 Task: Find connections with filter location Eusébio with filter topic #Industrieswith filter profile language Potuguese with filter current company Scopely with filter school Veer Bahadur Singh Purvanchal University, Jaunpur with filter industry Wholesale Raw Farm Products with filter service category Program Management with filter keywords title Veterinary Assistant
Action: Mouse moved to (541, 103)
Screenshot: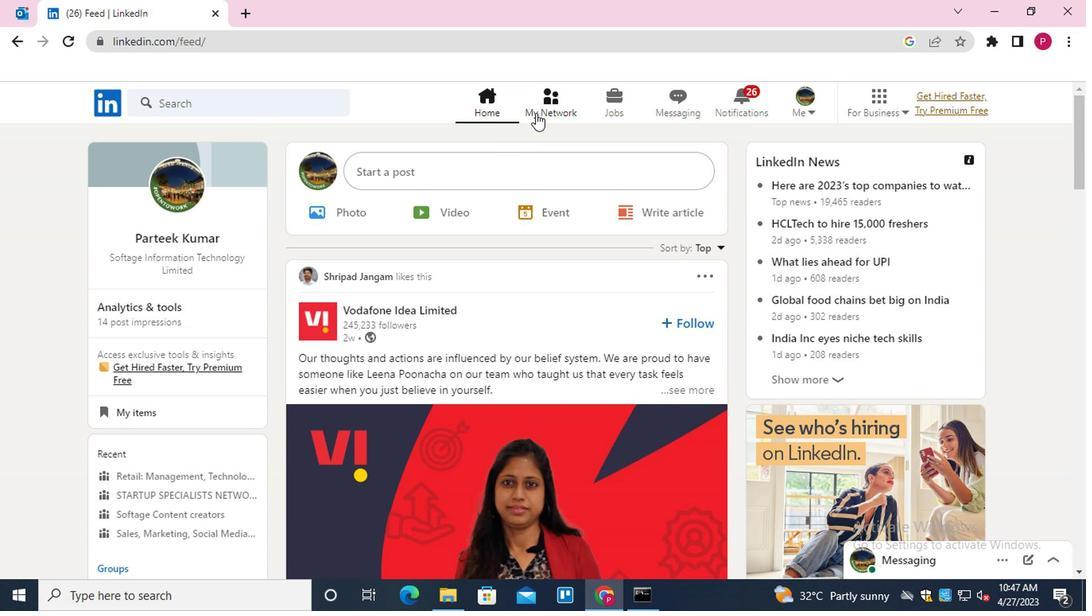 
Action: Mouse pressed left at (541, 103)
Screenshot: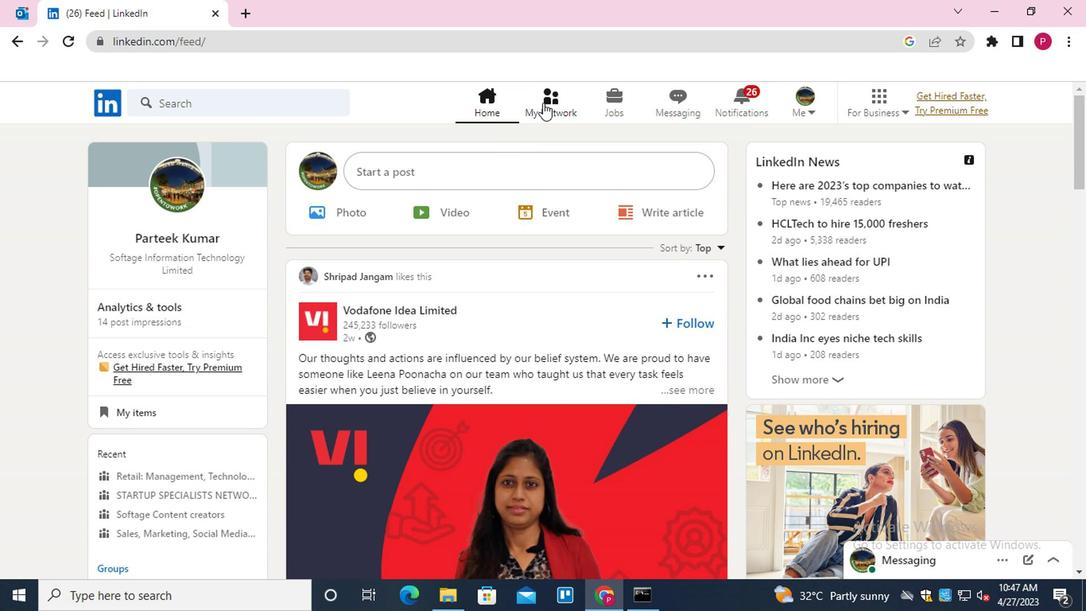 
Action: Mouse moved to (200, 196)
Screenshot: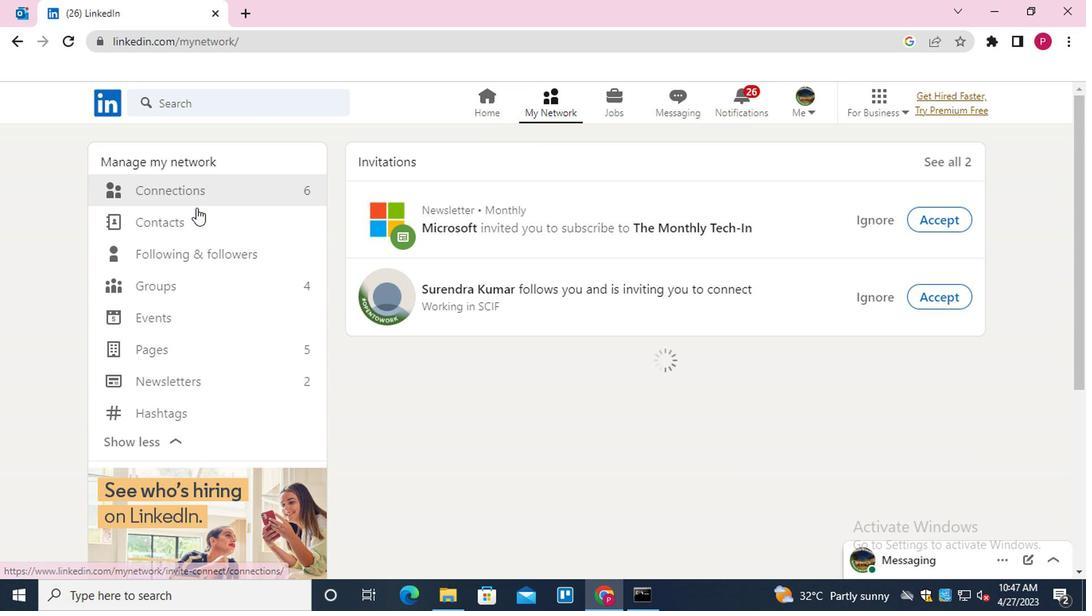 
Action: Mouse pressed left at (200, 196)
Screenshot: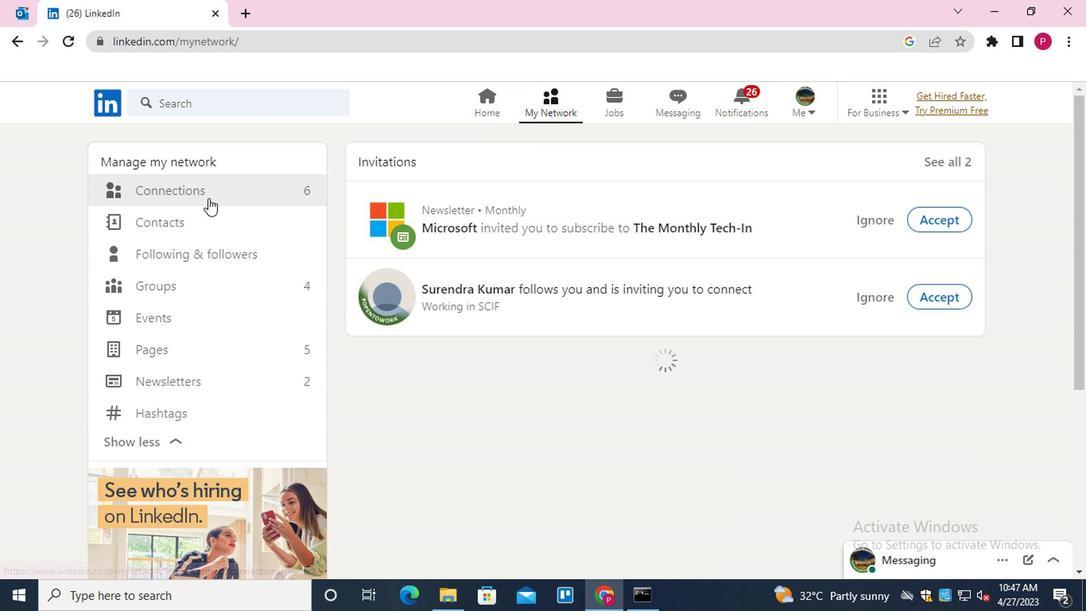 
Action: Mouse moved to (686, 194)
Screenshot: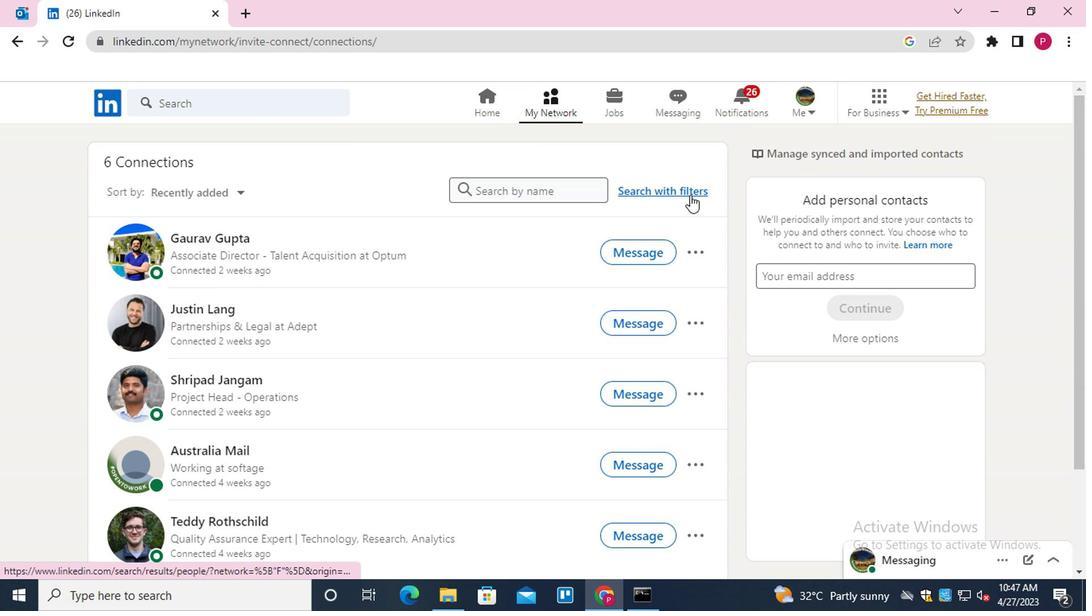 
Action: Mouse pressed left at (686, 194)
Screenshot: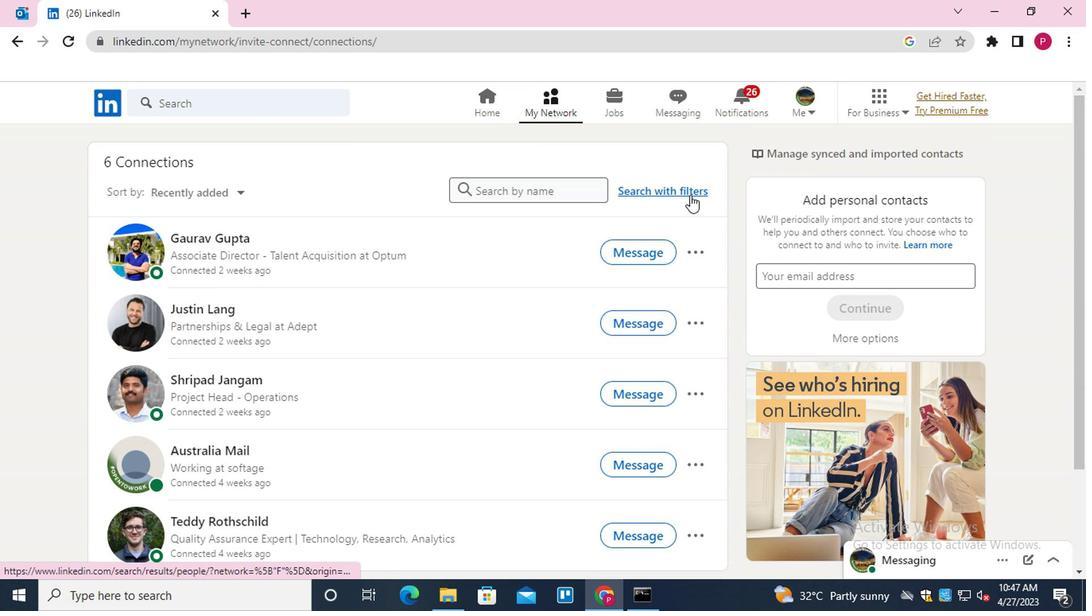 
Action: Mouse moved to (539, 151)
Screenshot: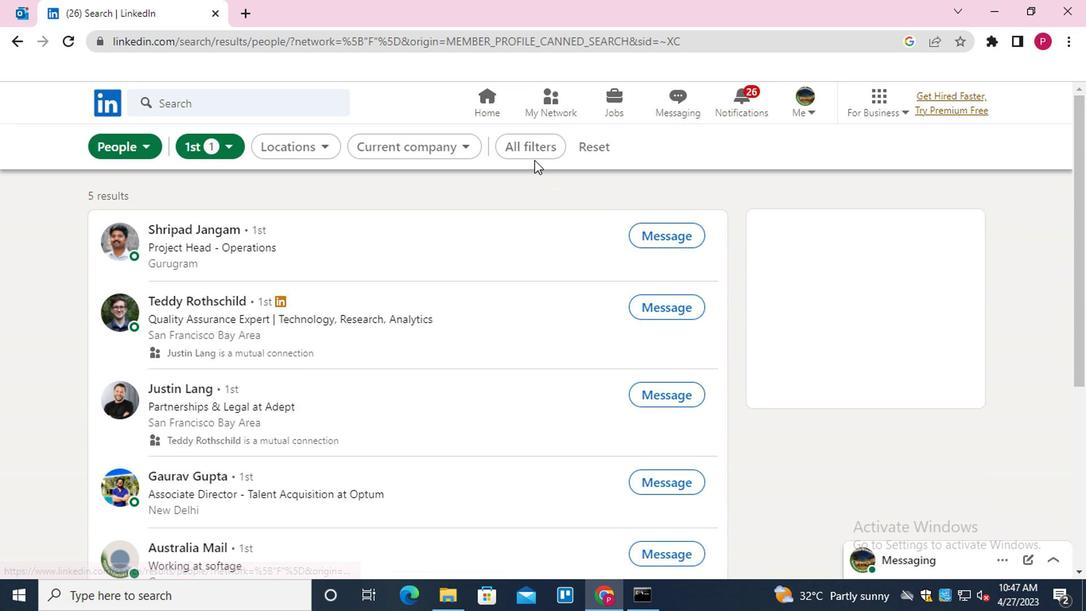 
Action: Mouse pressed left at (539, 151)
Screenshot: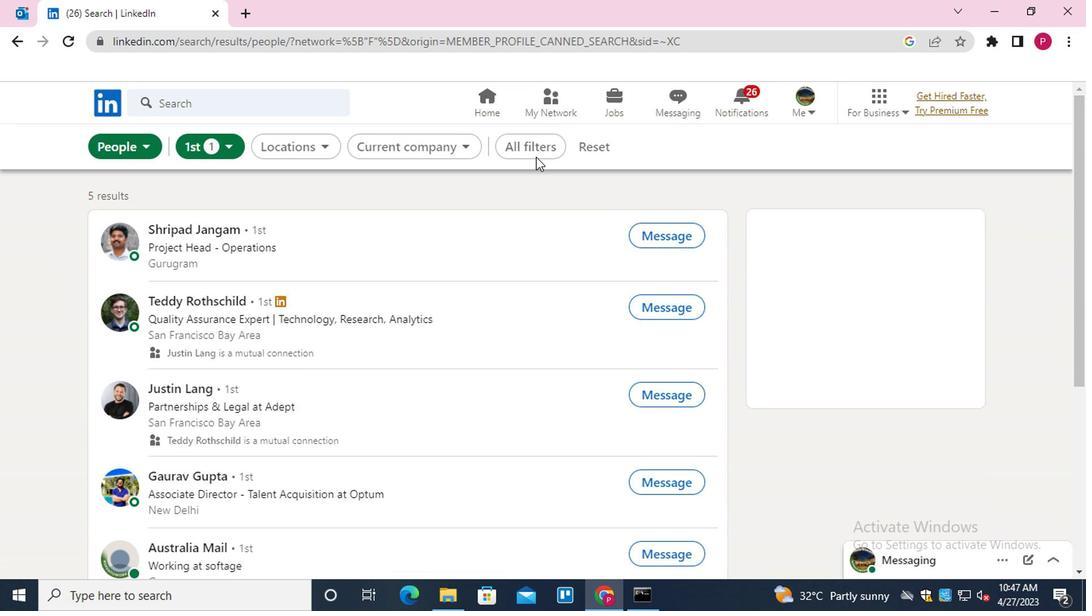 
Action: Mouse moved to (819, 296)
Screenshot: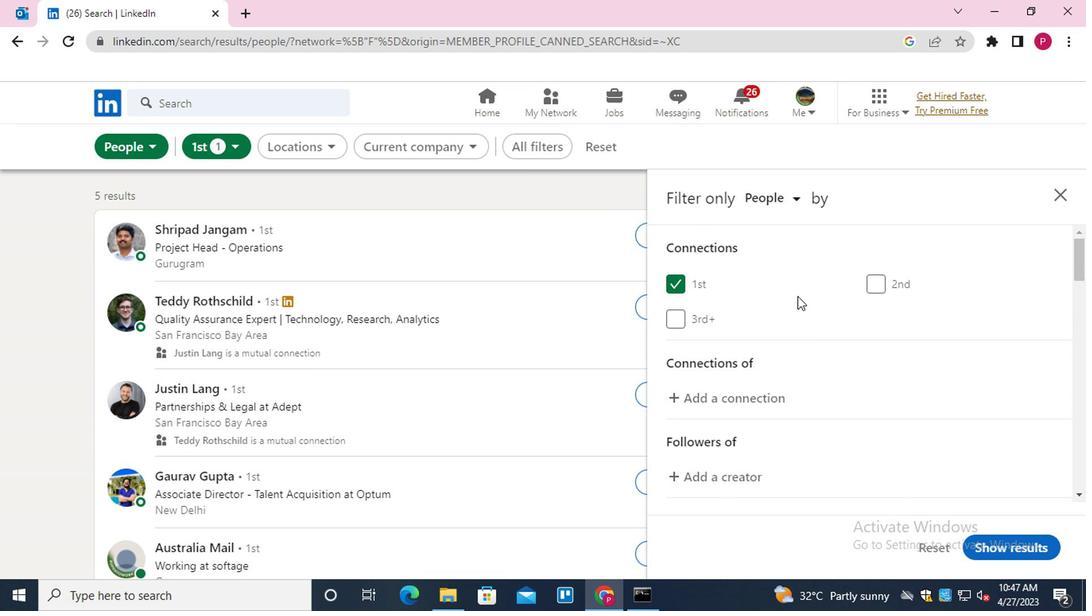 
Action: Mouse scrolled (819, 295) with delta (0, 0)
Screenshot: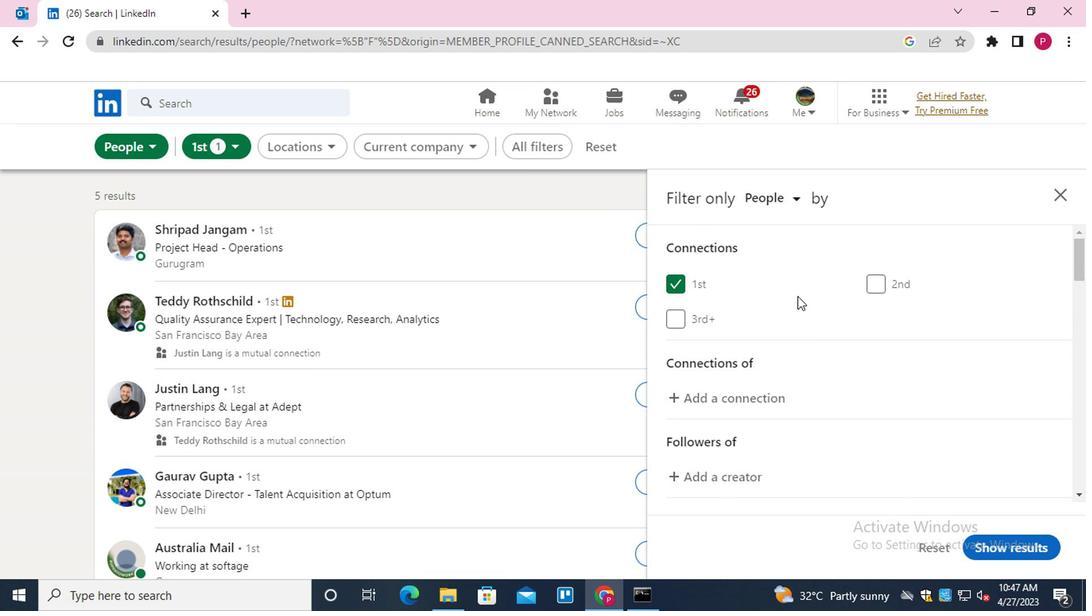 
Action: Mouse moved to (828, 306)
Screenshot: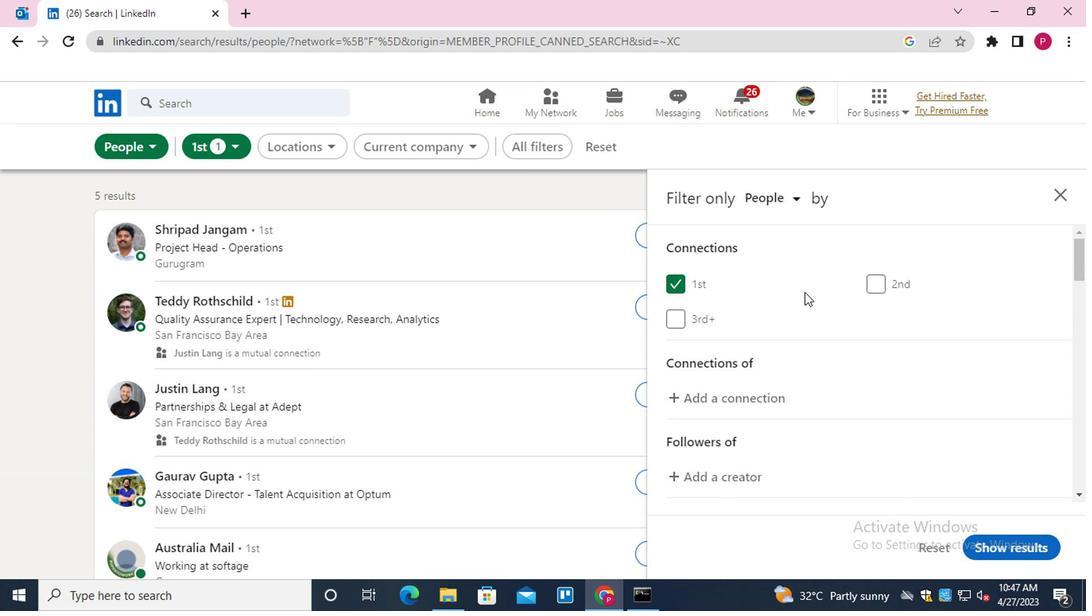 
Action: Mouse scrolled (828, 305) with delta (0, -1)
Screenshot: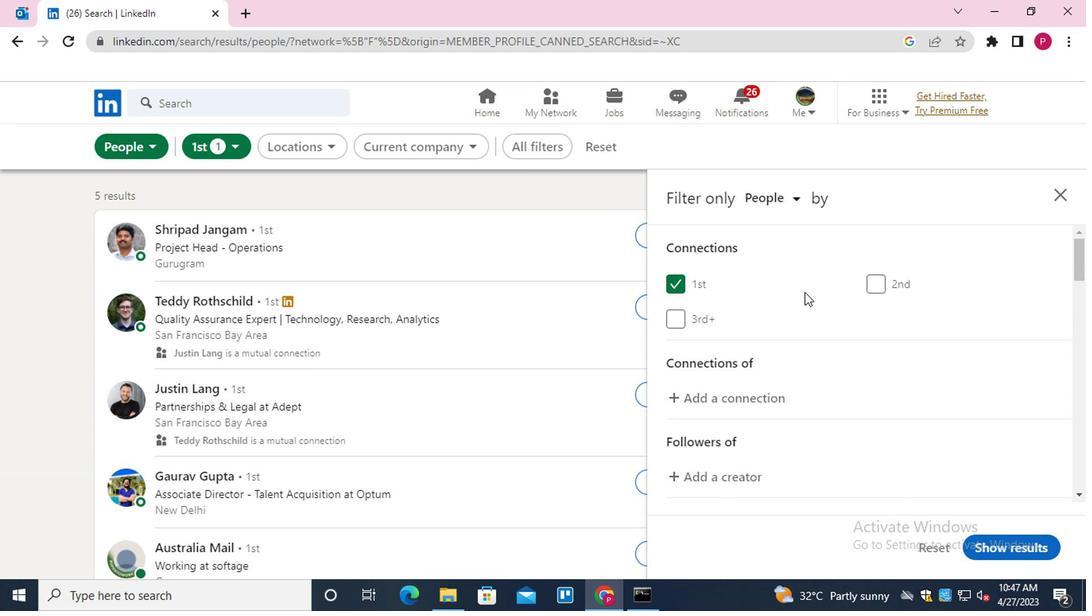 
Action: Mouse moved to (832, 309)
Screenshot: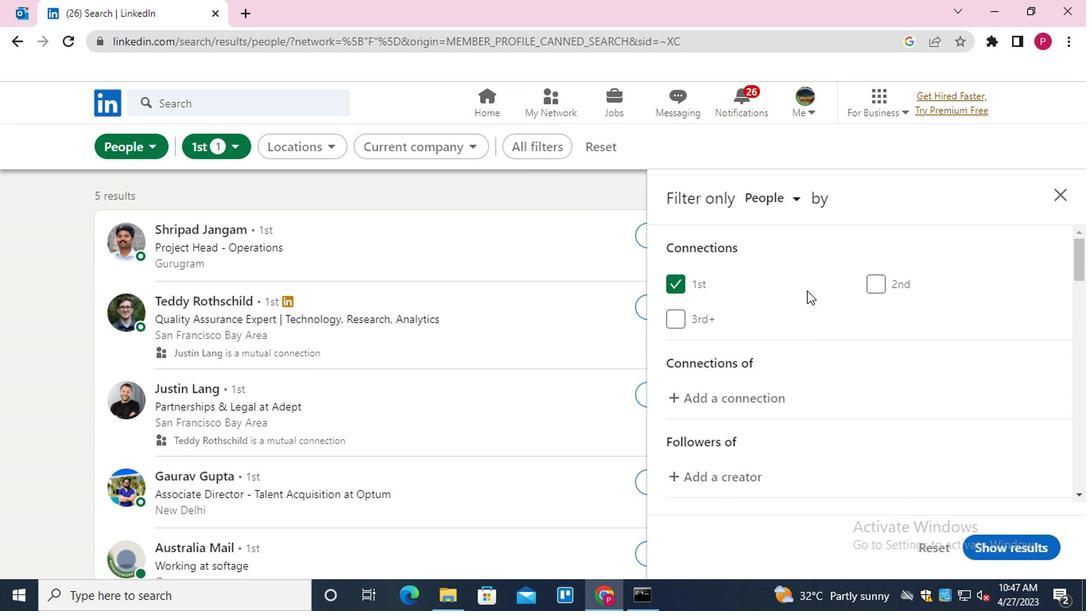 
Action: Mouse scrolled (832, 308) with delta (0, 0)
Screenshot: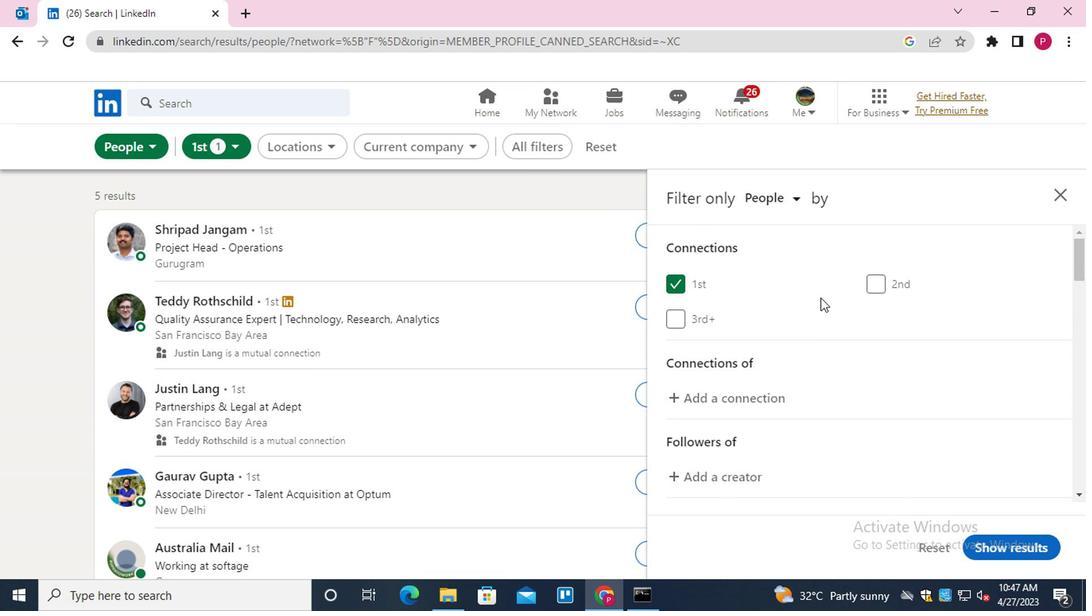 
Action: Mouse moved to (891, 370)
Screenshot: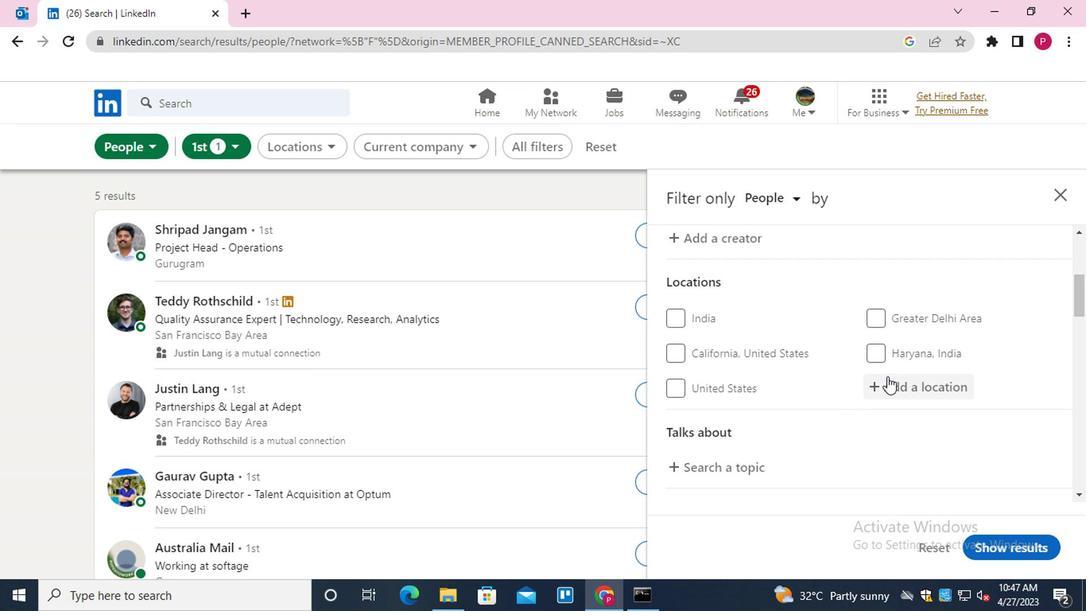 
Action: Mouse pressed left at (891, 370)
Screenshot: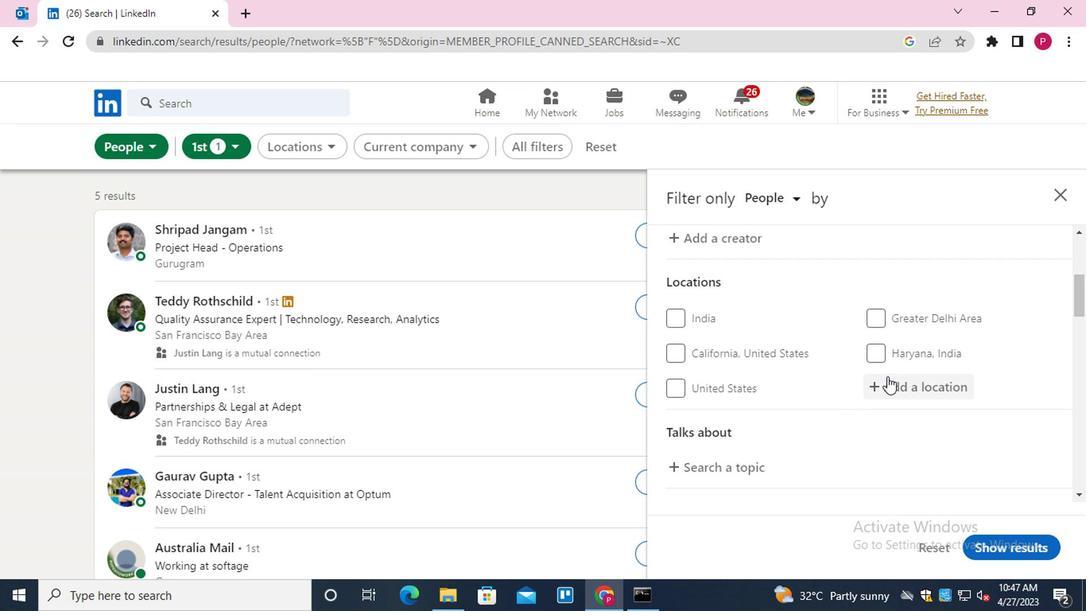 
Action: Mouse moved to (760, 251)
Screenshot: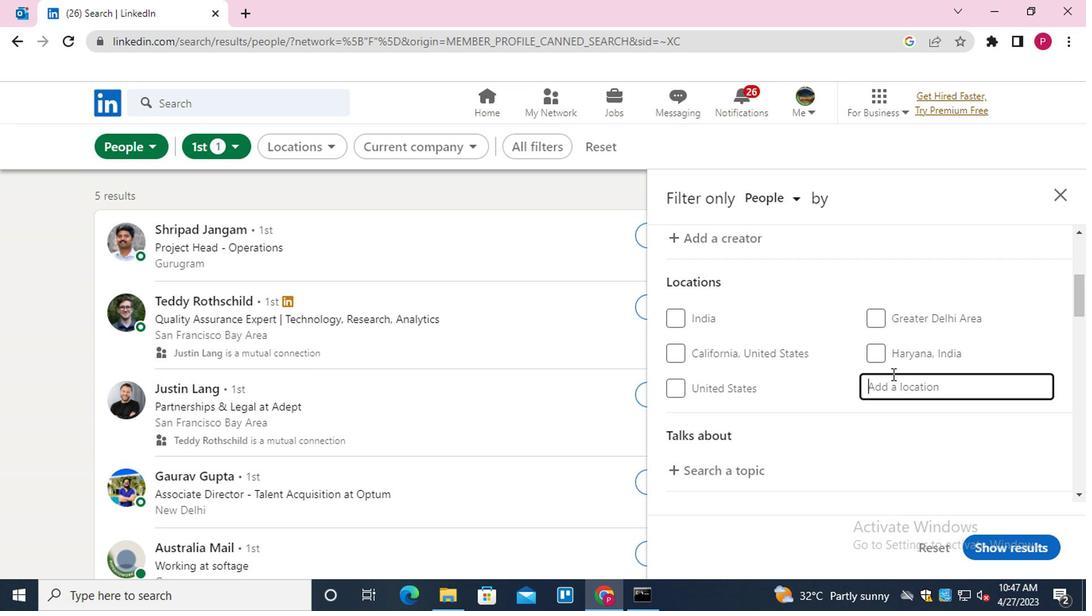 
Action: Key pressed <Key.shift><Key.shift><Key.shift><Key.shift><Key.shift><Key.shift><Key.shift><Key.shift><Key.shift><Key.shift><Key.shift><Key.shift>EUSEBIO<Key.down><Key.enter>
Screenshot: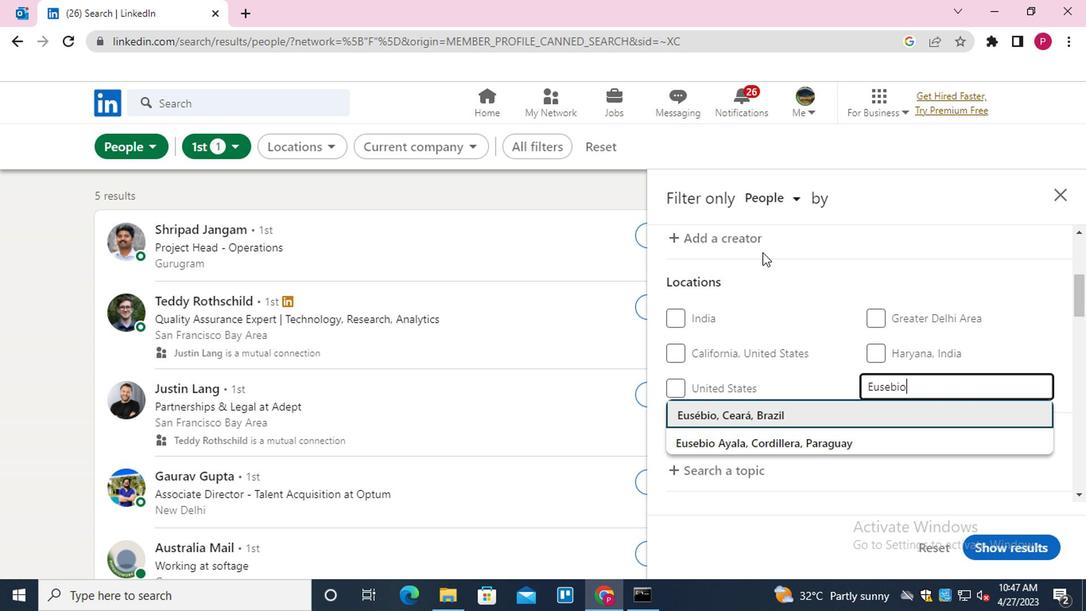 
Action: Mouse moved to (745, 321)
Screenshot: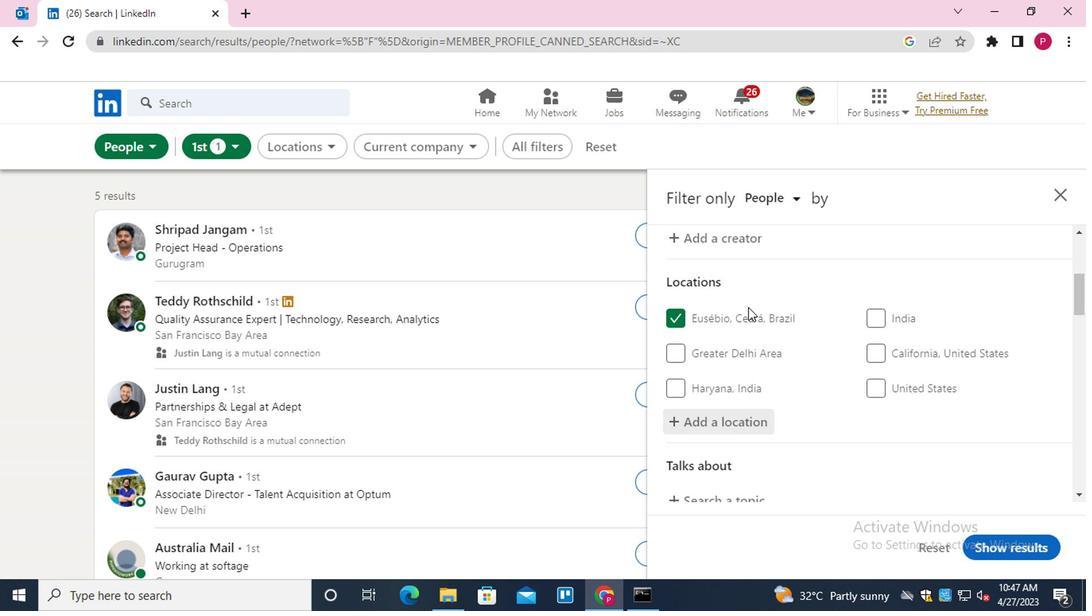
Action: Mouse scrolled (745, 320) with delta (0, 0)
Screenshot: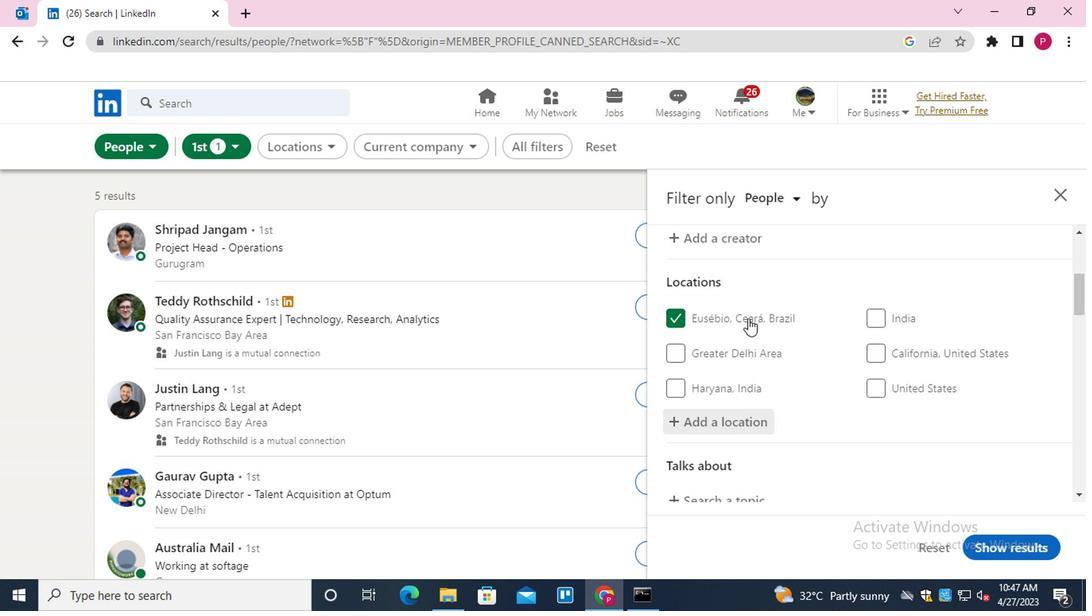 
Action: Mouse moved to (745, 325)
Screenshot: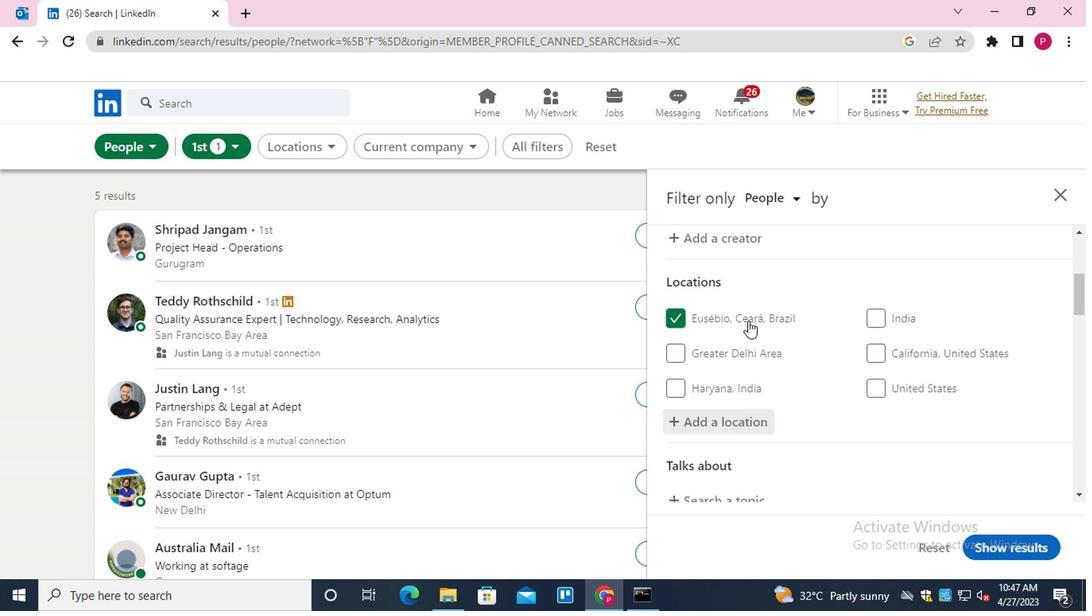
Action: Mouse scrolled (745, 324) with delta (0, 0)
Screenshot: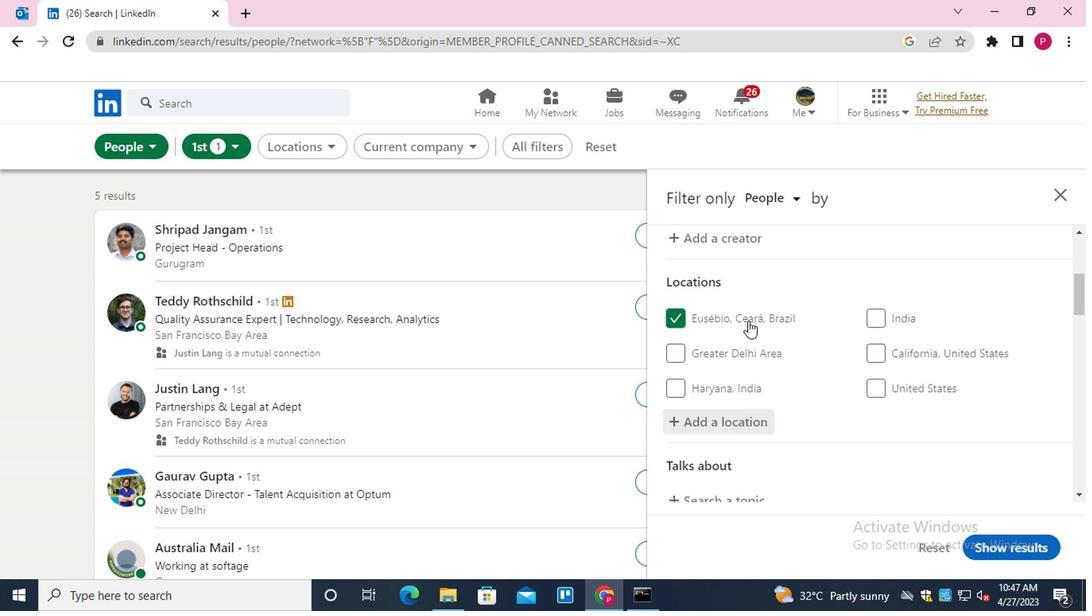 
Action: Mouse moved to (729, 343)
Screenshot: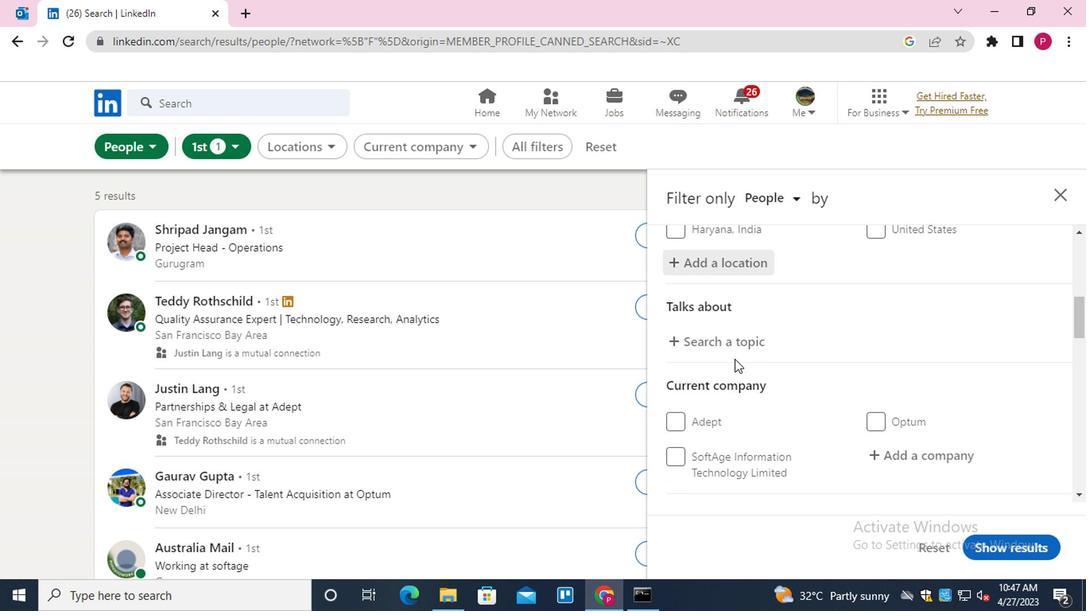 
Action: Mouse pressed left at (729, 343)
Screenshot: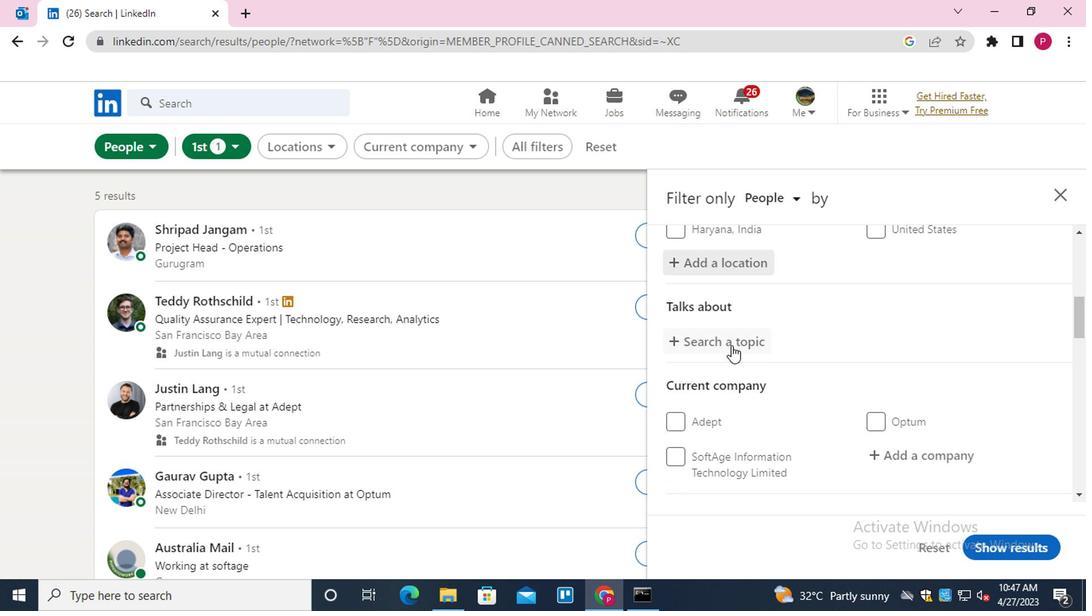 
Action: Key pressed INDUSR<Key.backspace>TRIES<Key.down><Key.enter>
Screenshot: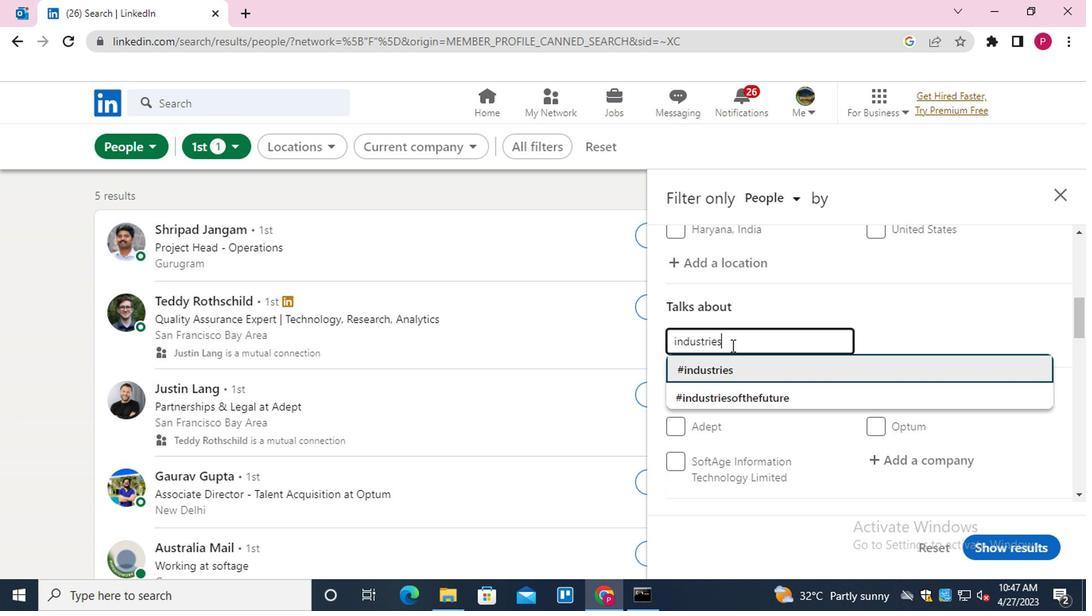 
Action: Mouse moved to (752, 347)
Screenshot: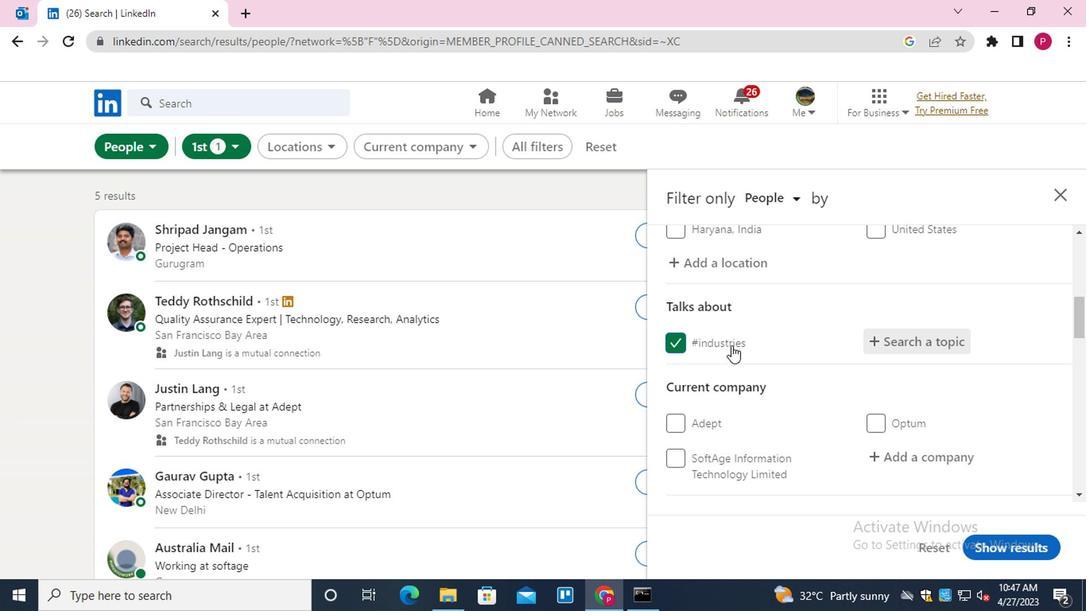 
Action: Mouse scrolled (752, 346) with delta (0, -1)
Screenshot: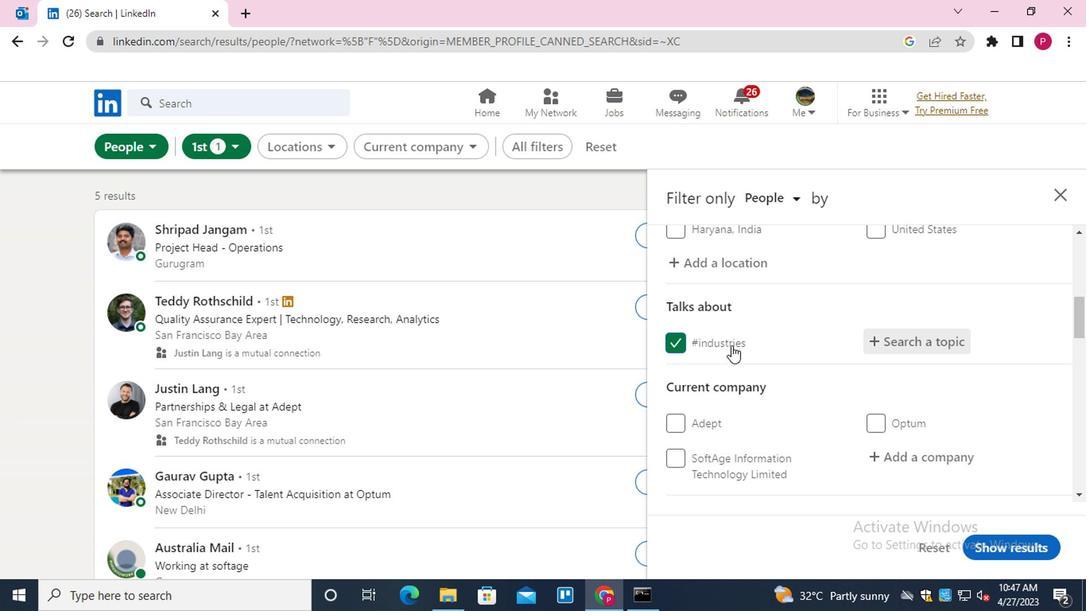 
Action: Mouse moved to (903, 370)
Screenshot: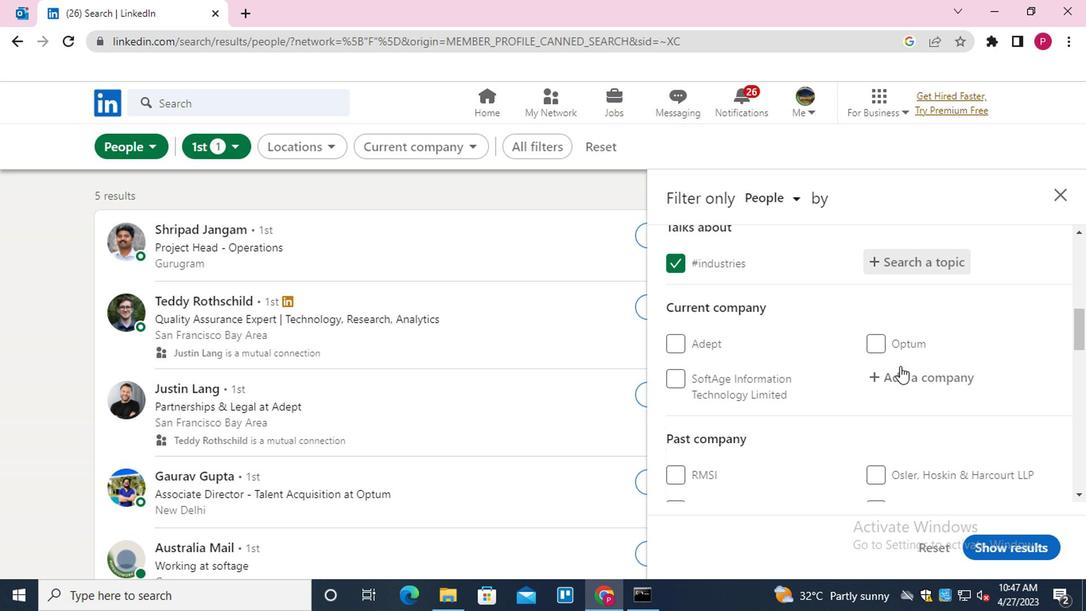 
Action: Mouse pressed left at (903, 370)
Screenshot: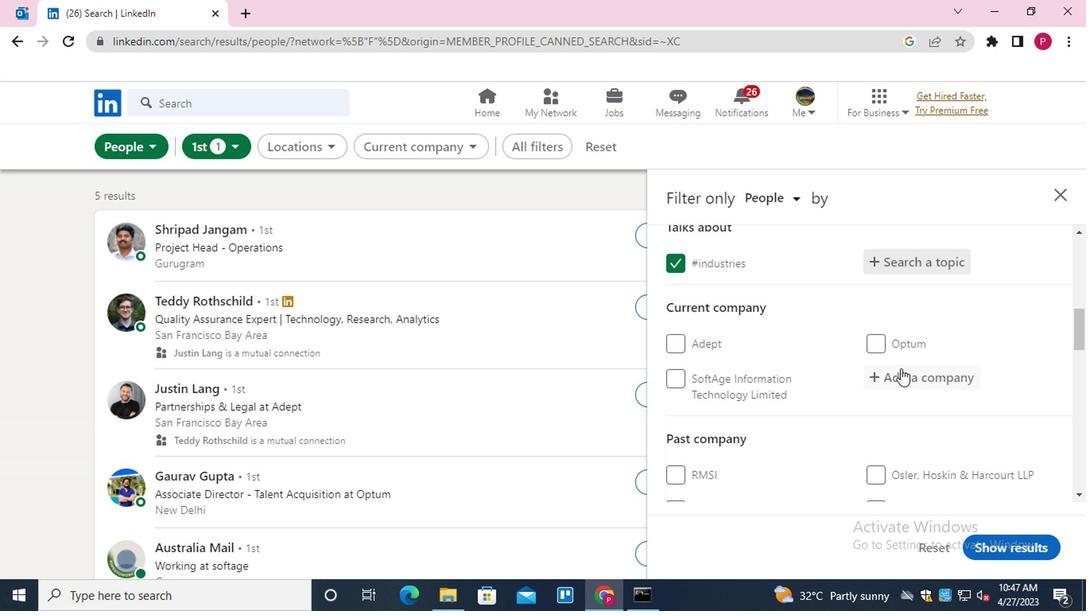 
Action: Mouse moved to (851, 308)
Screenshot: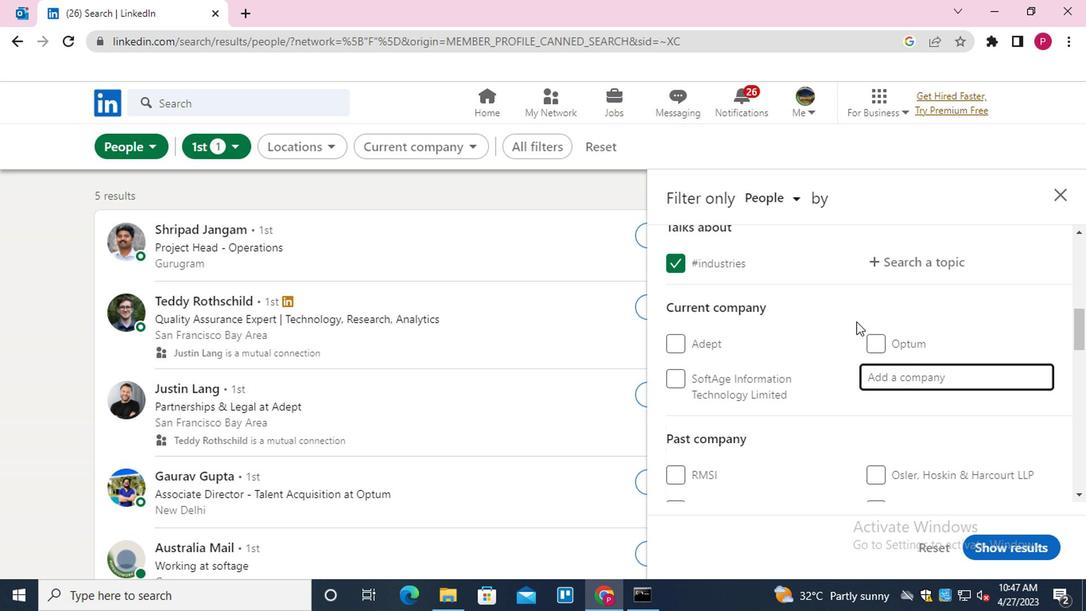 
Action: Key pressed <Key.shift>SCOPELY<Key.down><Key.enter>
Screenshot: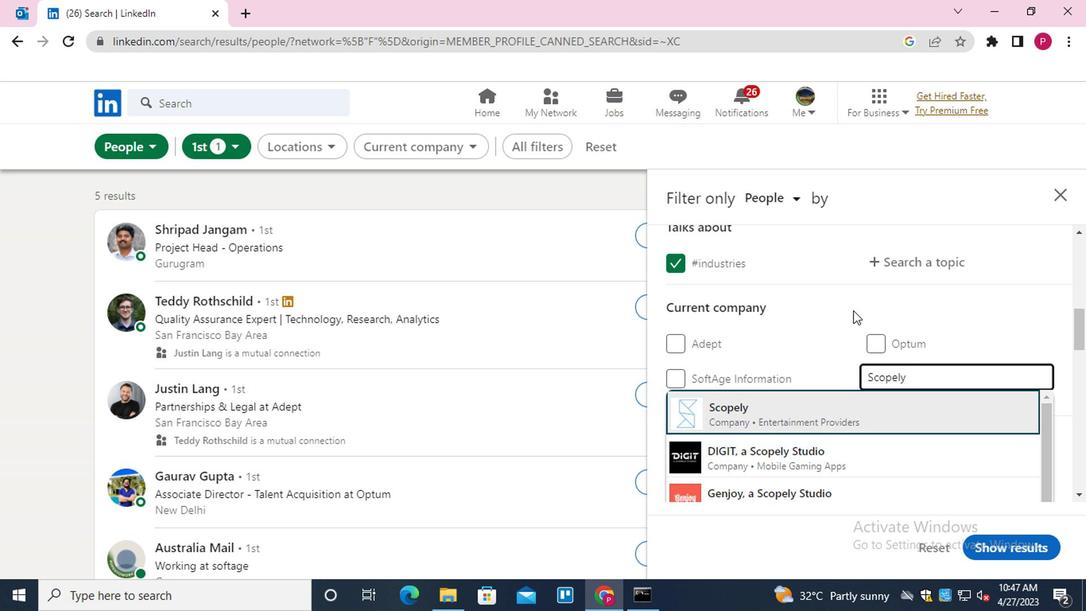
Action: Mouse moved to (843, 314)
Screenshot: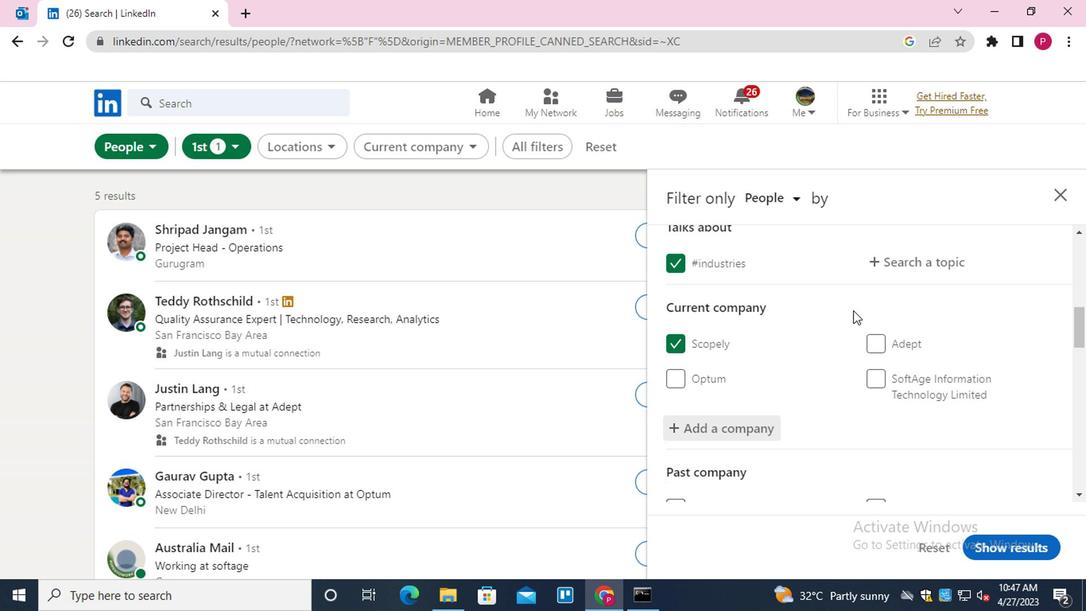 
Action: Mouse scrolled (843, 314) with delta (0, 0)
Screenshot: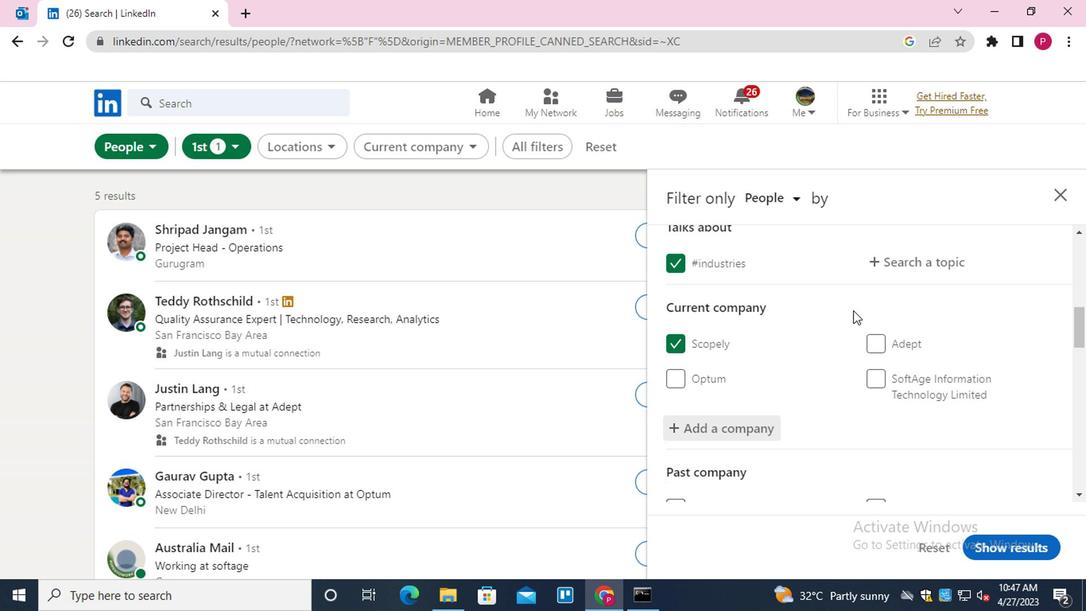 
Action: Mouse moved to (843, 320)
Screenshot: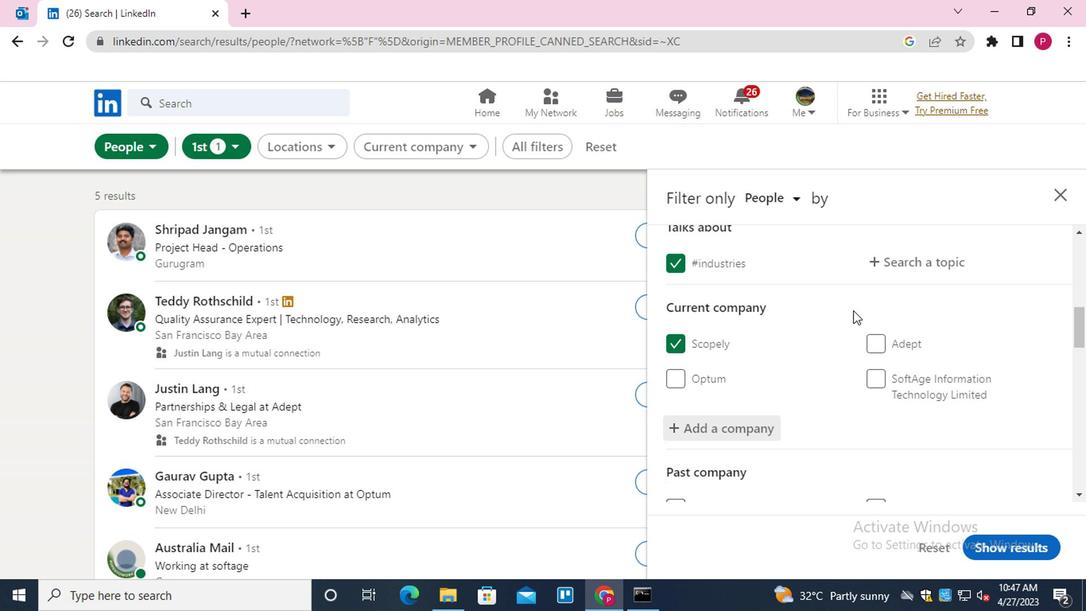 
Action: Mouse scrolled (843, 320) with delta (0, 0)
Screenshot: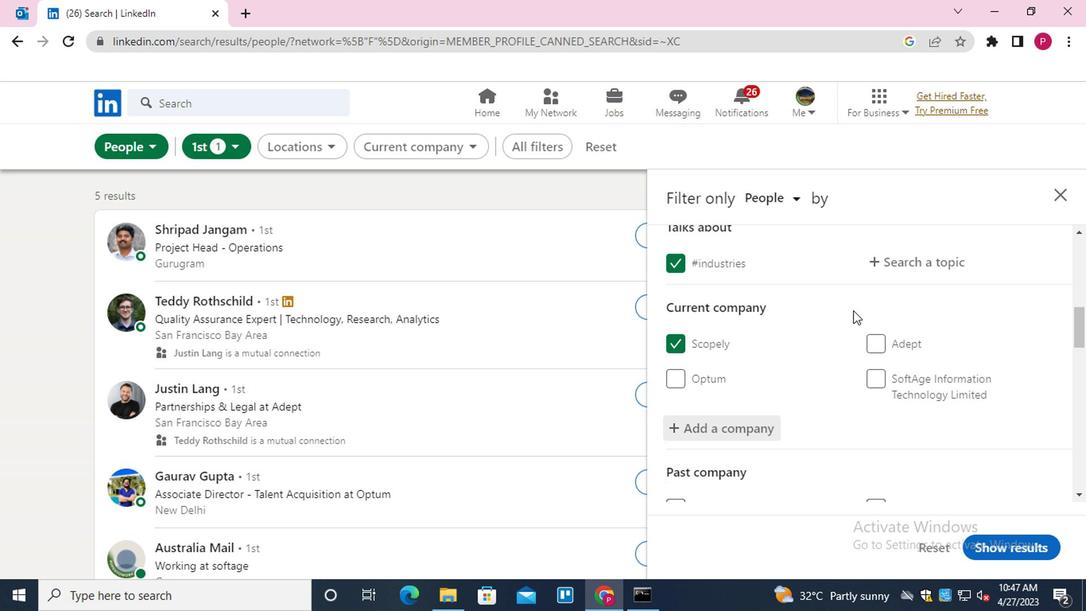 
Action: Mouse moved to (846, 331)
Screenshot: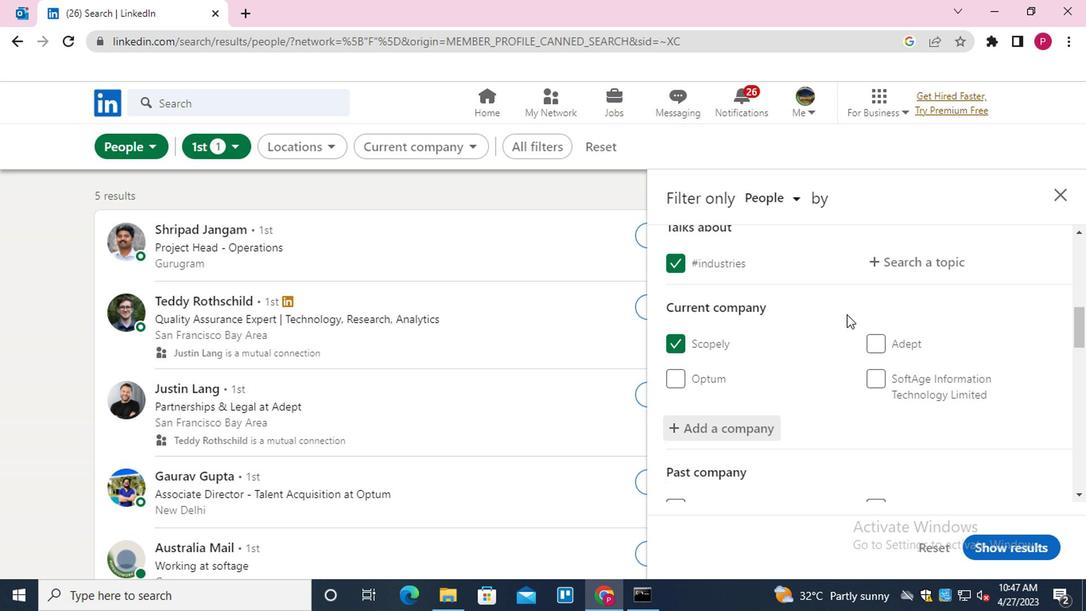 
Action: Mouse scrolled (846, 330) with delta (0, 0)
Screenshot: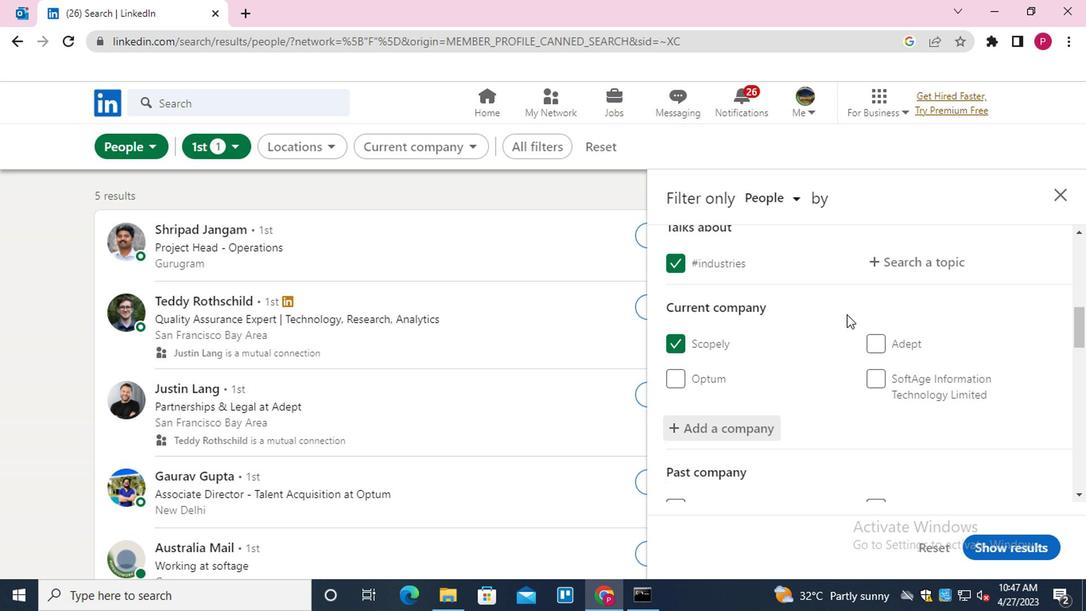 
Action: Mouse moved to (790, 370)
Screenshot: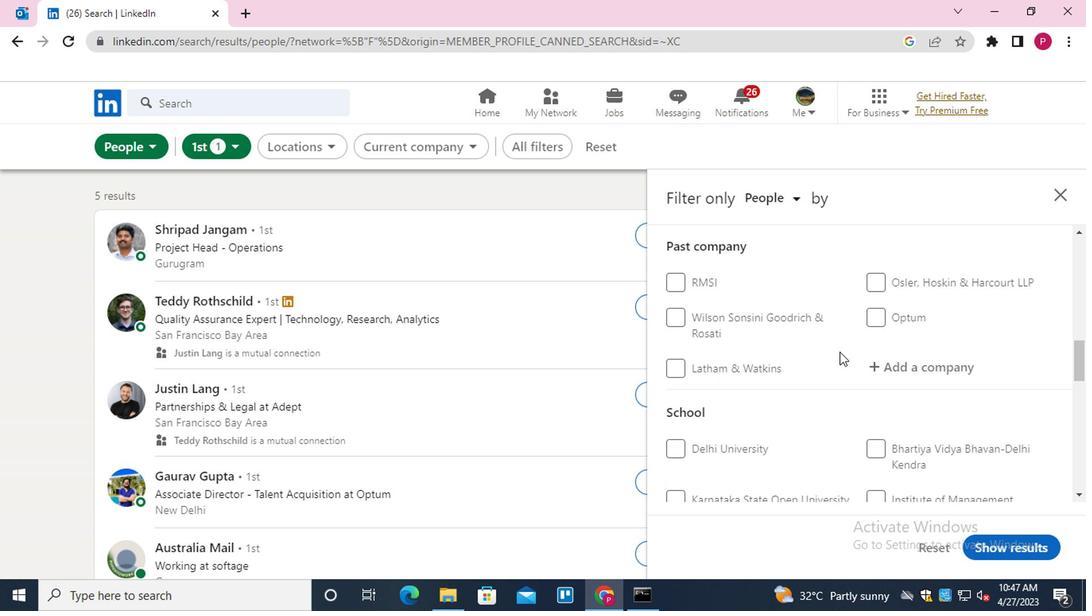 
Action: Mouse scrolled (790, 370) with delta (0, 0)
Screenshot: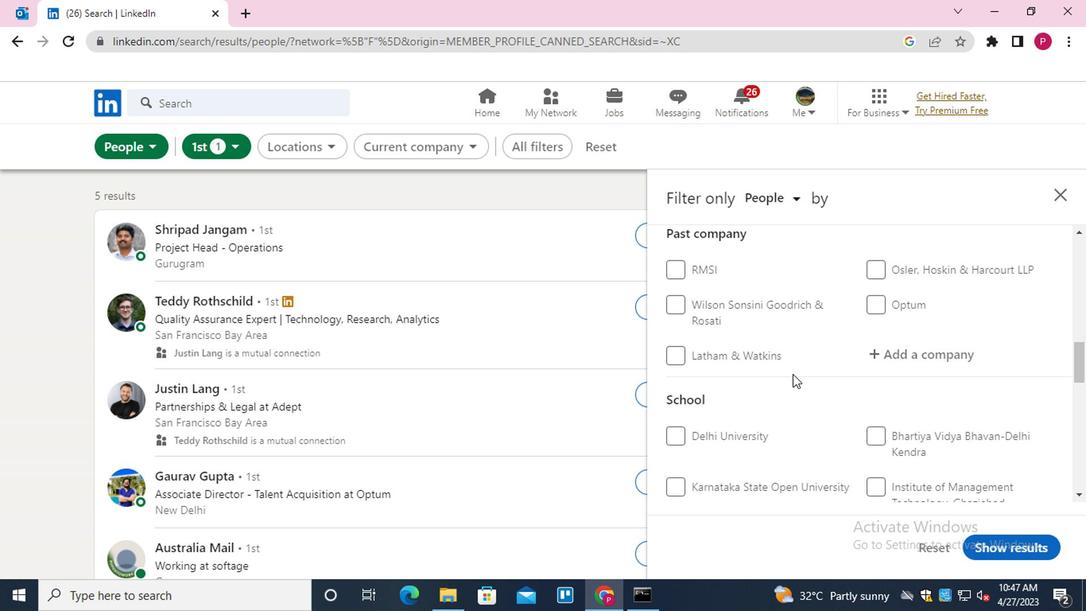 
Action: Mouse scrolled (790, 370) with delta (0, 0)
Screenshot: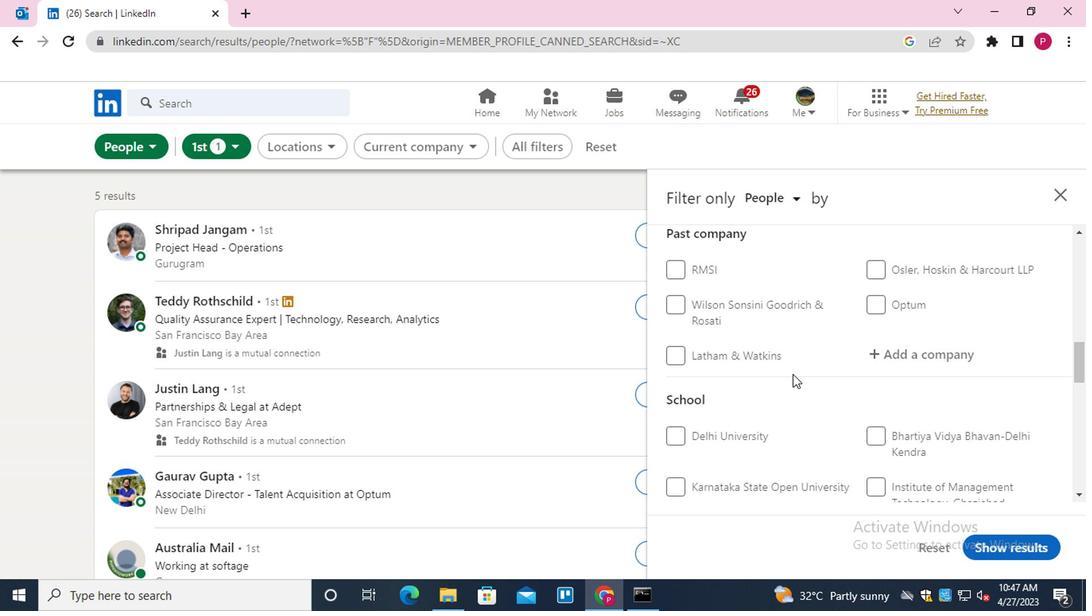 
Action: Mouse scrolled (790, 370) with delta (0, 0)
Screenshot: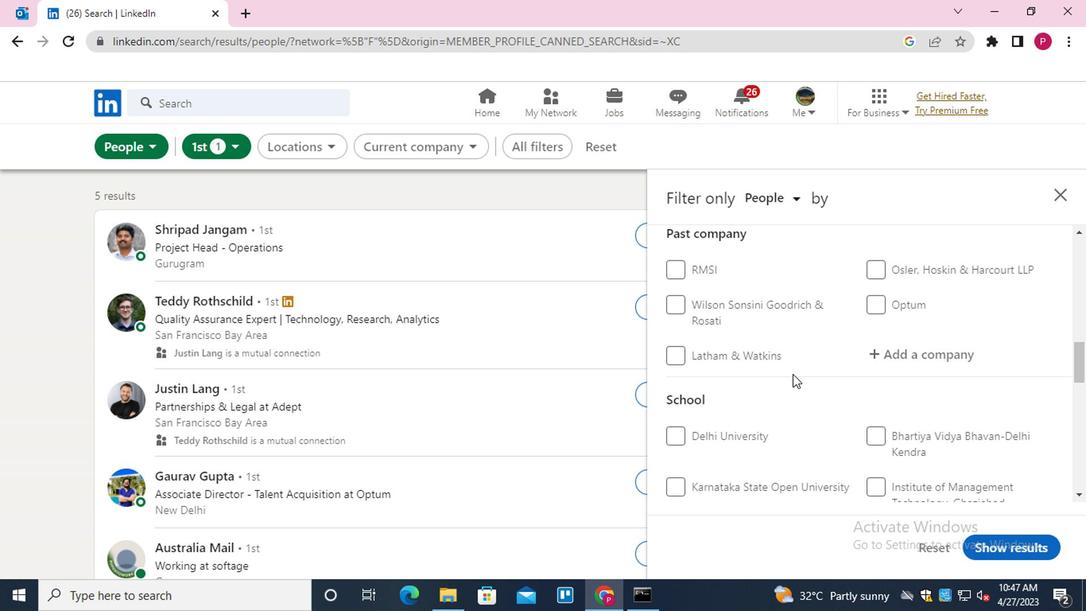 
Action: Mouse moved to (899, 298)
Screenshot: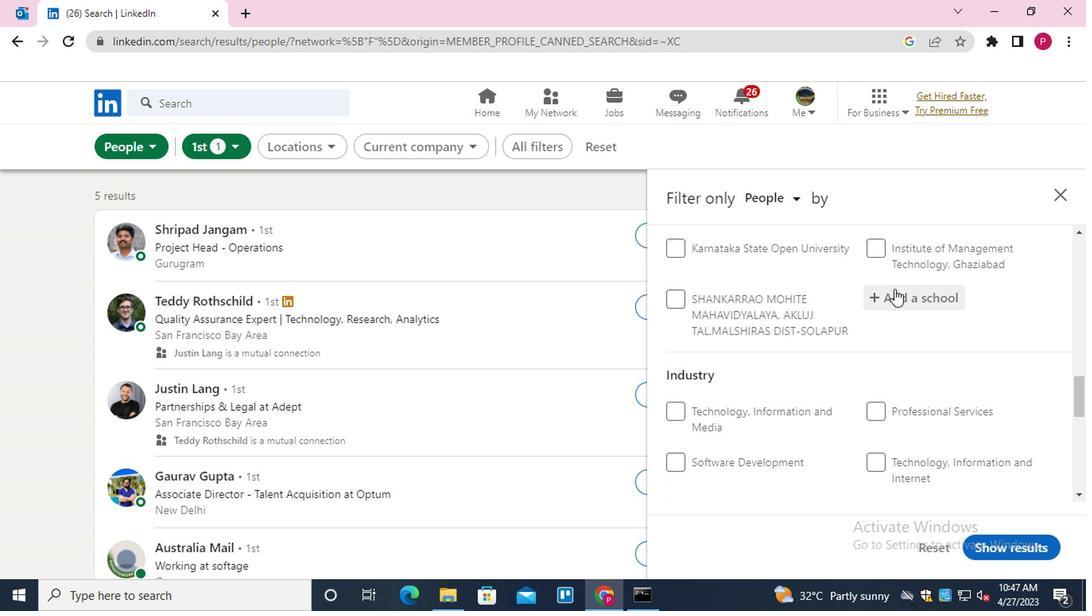 
Action: Mouse pressed left at (899, 298)
Screenshot: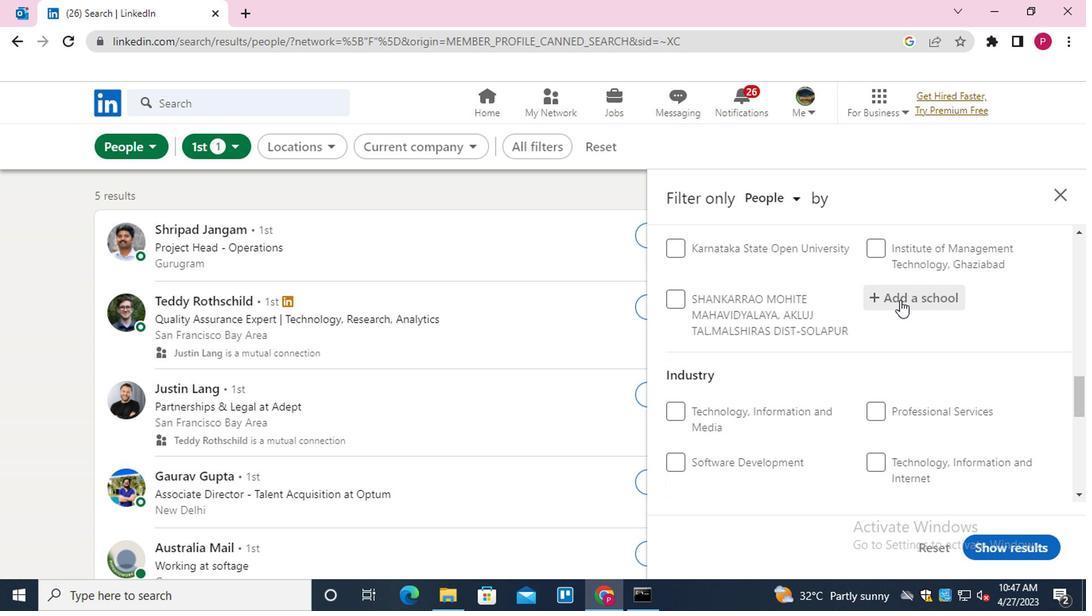 
Action: Key pressed <Key.shift><Key.shift><Key.shift><Key.shift>BHADUR<Key.space><Key.shift><Key.shift><Key.shift>SINGH<Key.backspace><Key.backspace><Key.backspace><Key.backspace><Key.backspace><Key.backspace><Key.backspace><Key.backspace><Key.backspace><Key.backspace><Key.backspace><Key.backspace><Key.backspace><Key.backspace><Key.backspace><Key.backspace><Key.shift>VEER<Key.space><Key.shift>BAHADUR<Key.space><Key.shift>SINGH<Key.space><Key.down><Key.enter>
Screenshot: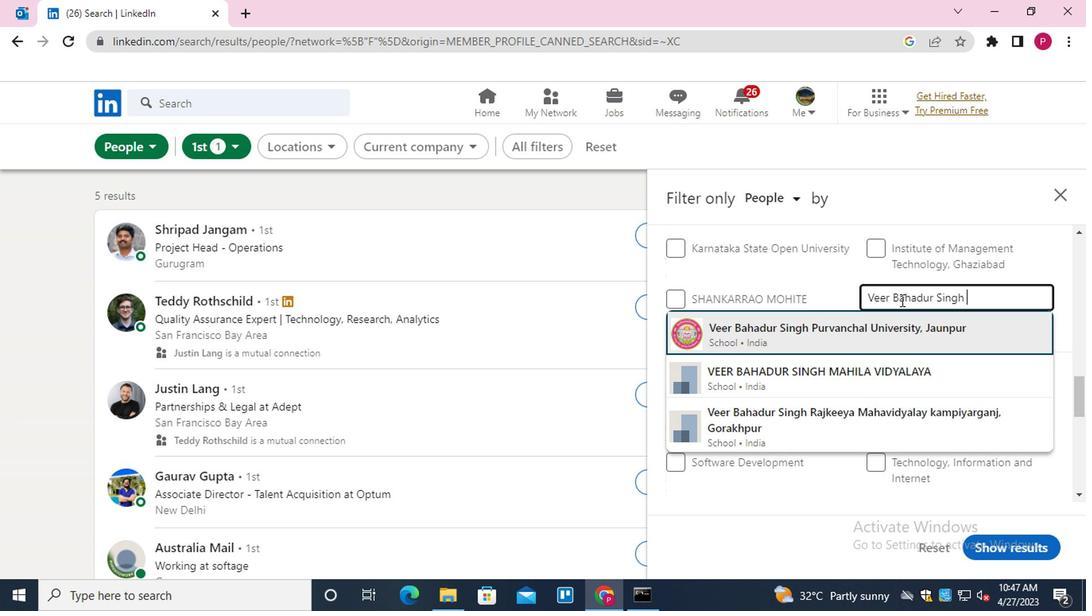 
Action: Mouse moved to (815, 331)
Screenshot: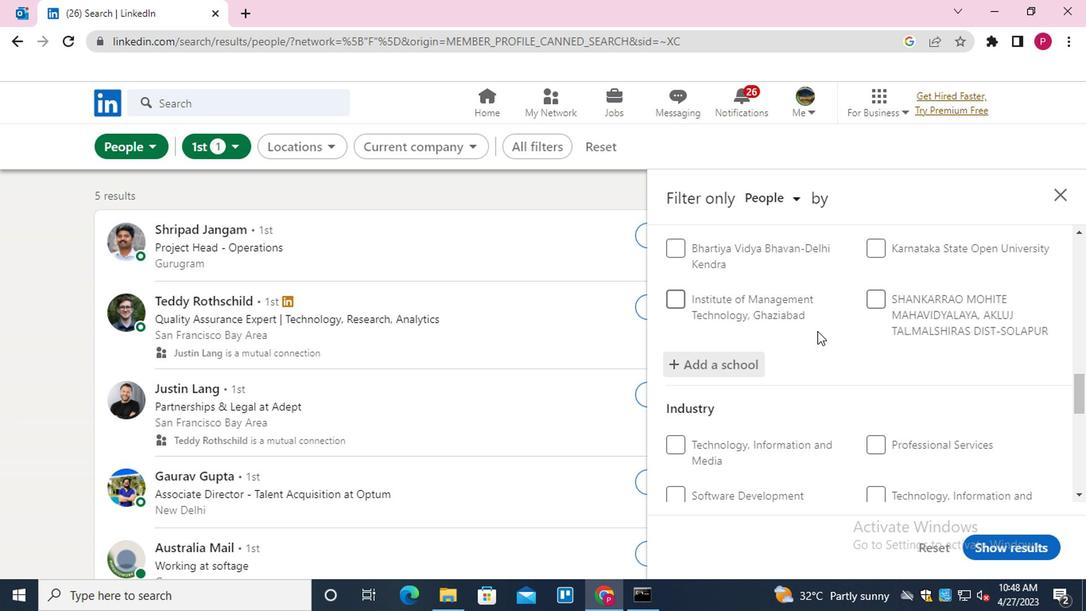 
Action: Mouse scrolled (815, 331) with delta (0, 0)
Screenshot: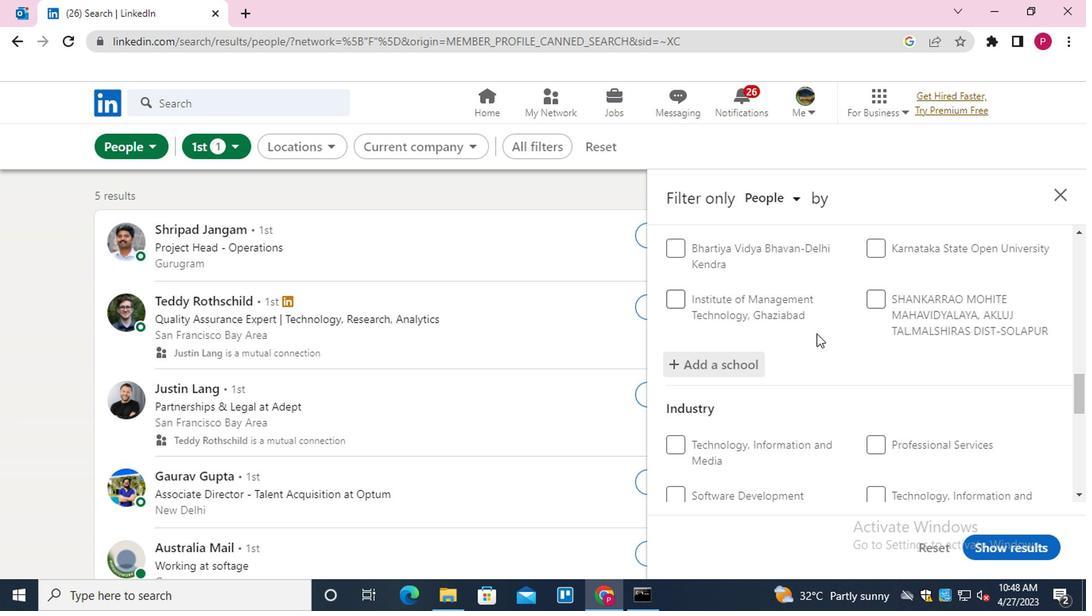 
Action: Mouse moved to (815, 333)
Screenshot: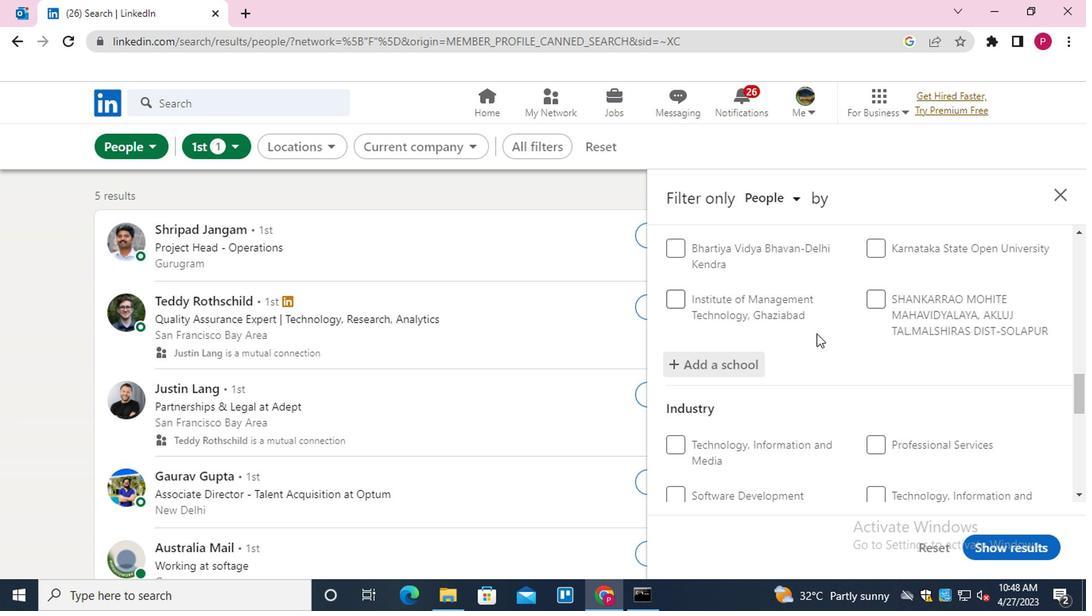 
Action: Mouse scrolled (815, 332) with delta (0, 0)
Screenshot: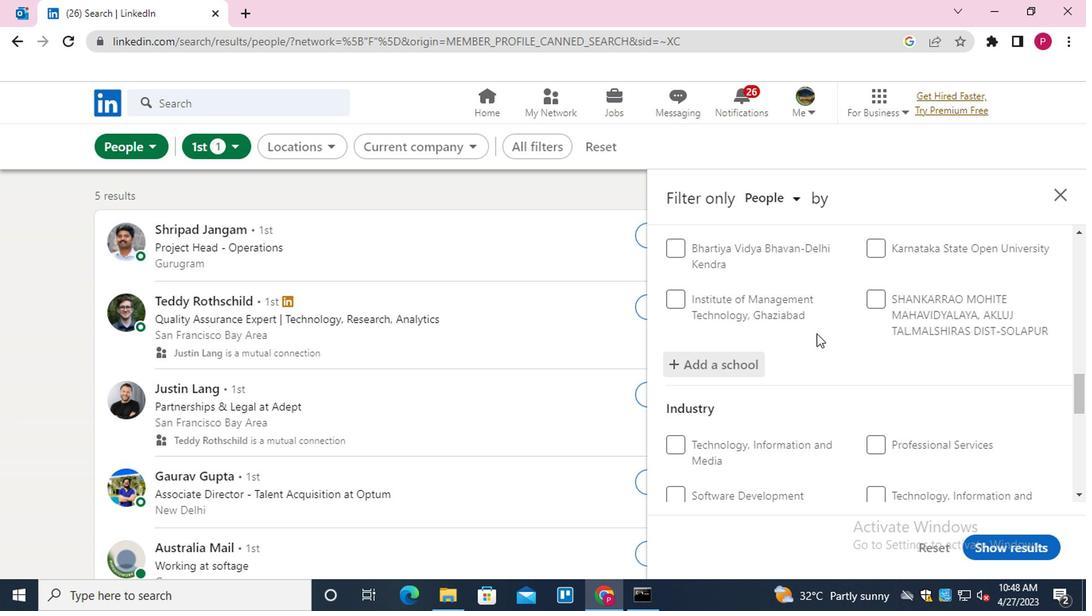 
Action: Mouse moved to (815, 335)
Screenshot: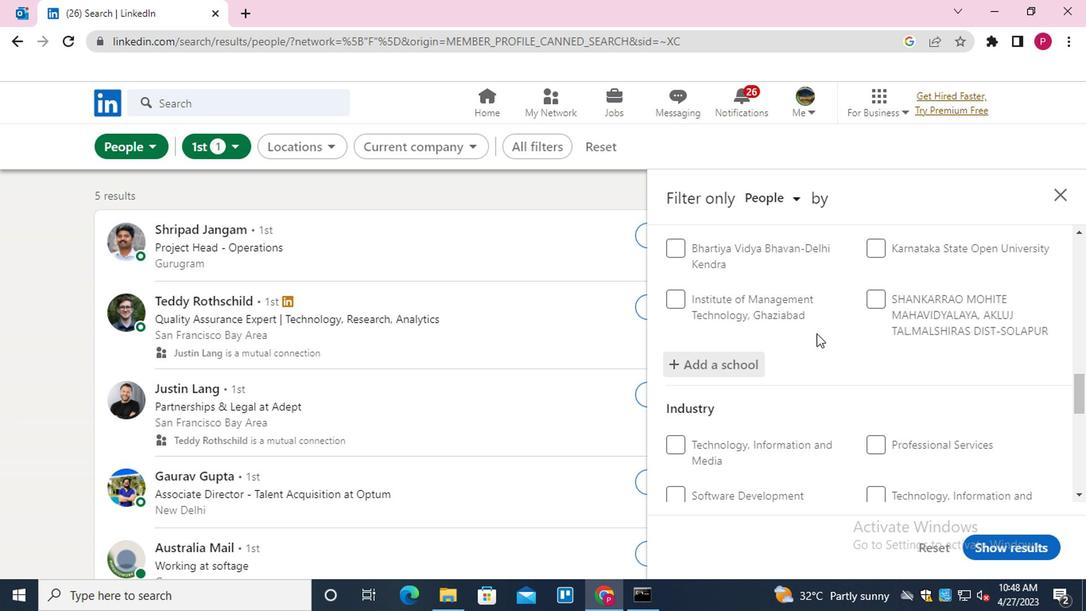 
Action: Mouse scrolled (815, 333) with delta (0, -1)
Screenshot: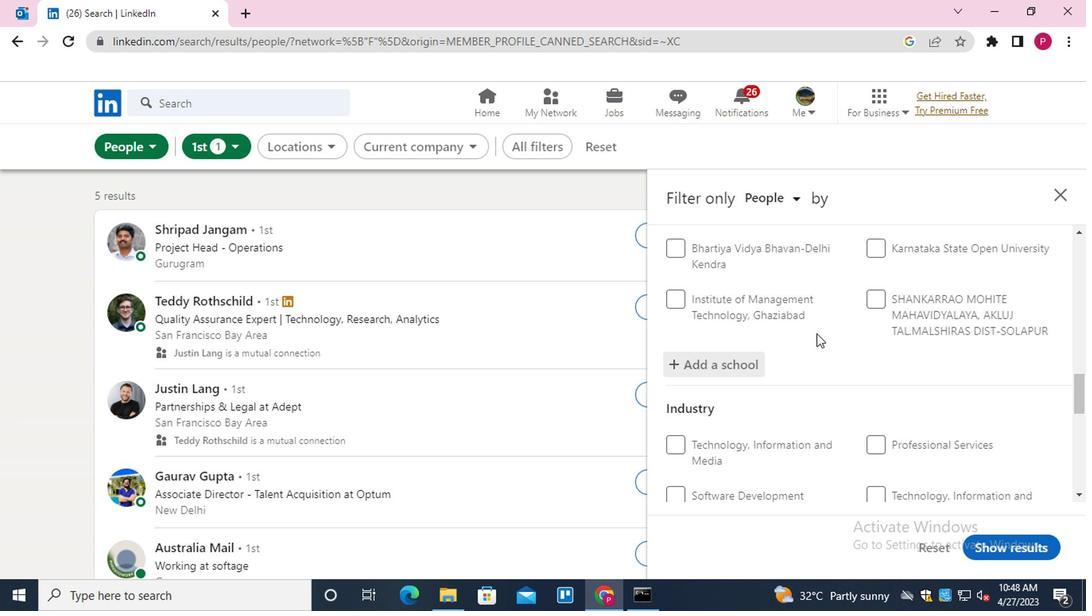 
Action: Mouse moved to (943, 302)
Screenshot: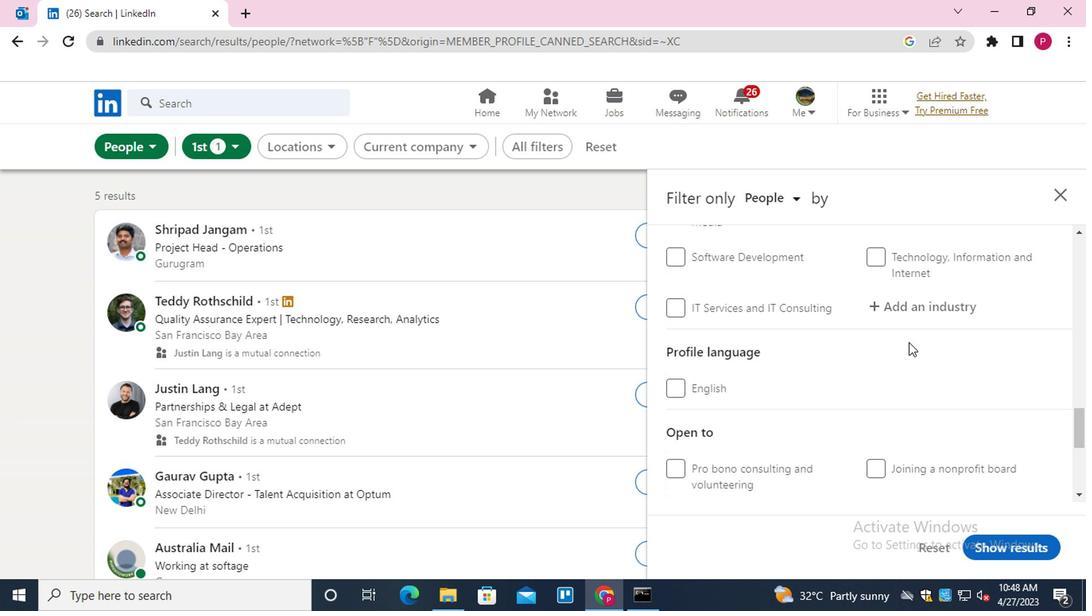 
Action: Mouse pressed left at (943, 302)
Screenshot: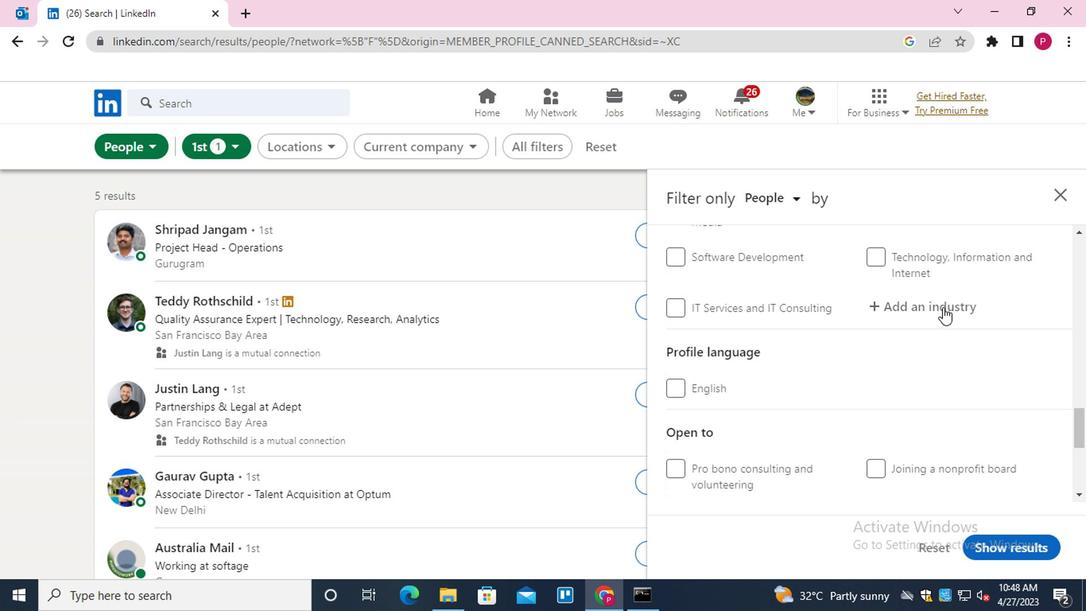 
Action: Key pressed <Key.shift>WHOLESALE<Key.down><Key.down><Key.down><Key.down><Key.down><Key.down><Key.down><Key.enter>
Screenshot: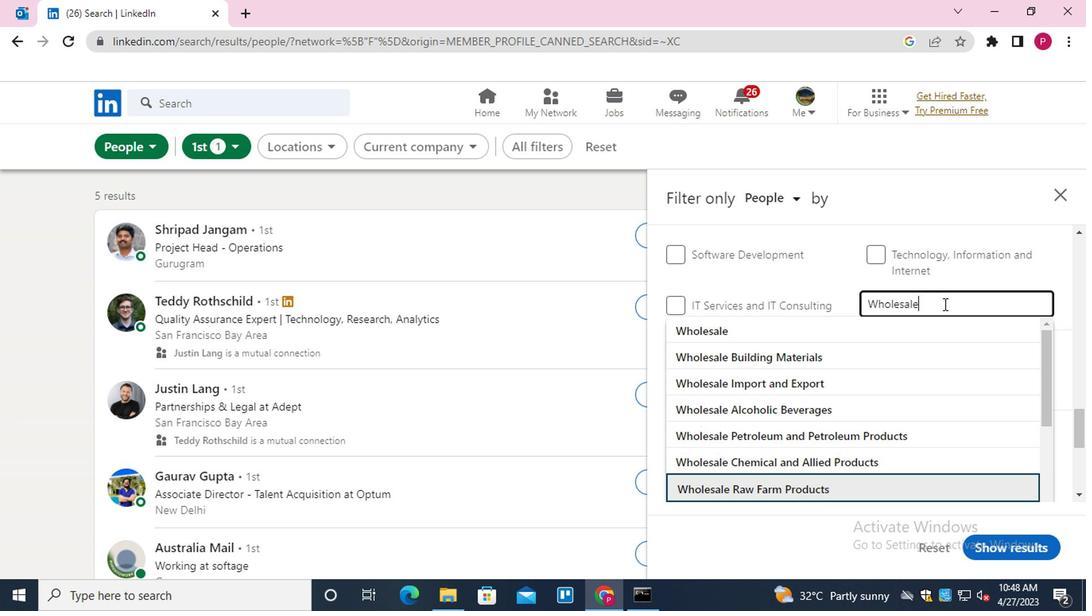 
Action: Mouse moved to (887, 314)
Screenshot: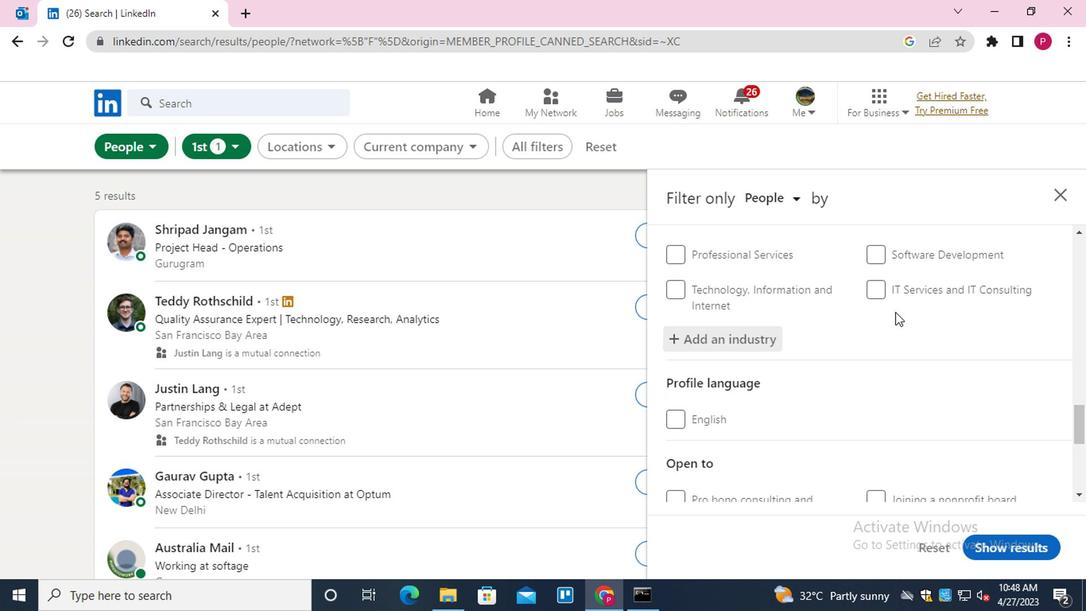 
Action: Mouse scrolled (887, 313) with delta (0, -1)
Screenshot: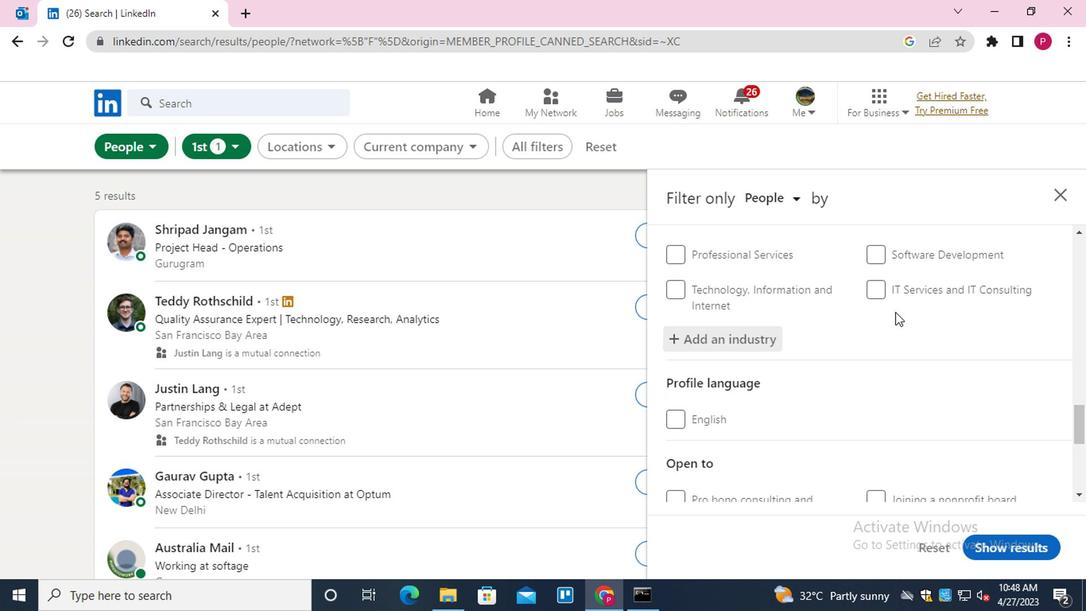 
Action: Mouse moved to (882, 324)
Screenshot: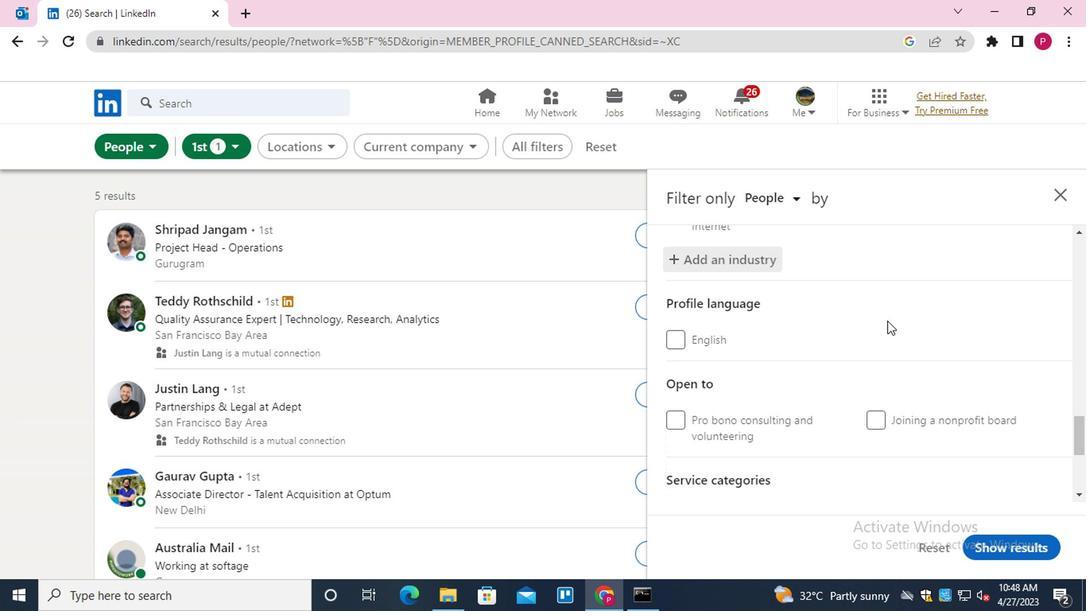 
Action: Mouse scrolled (882, 323) with delta (0, -1)
Screenshot: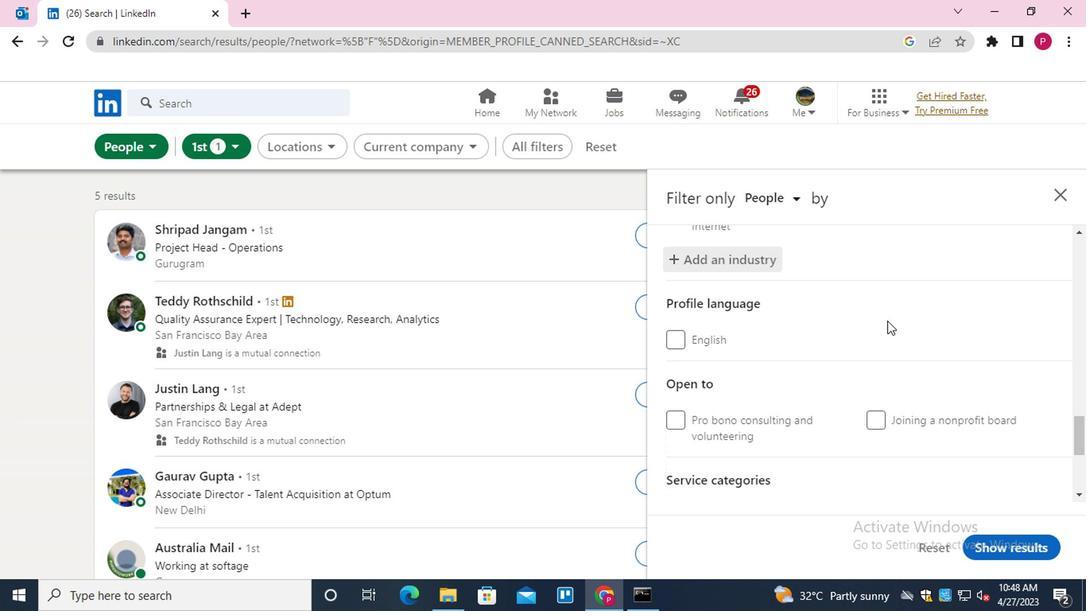 
Action: Mouse moved to (880, 324)
Screenshot: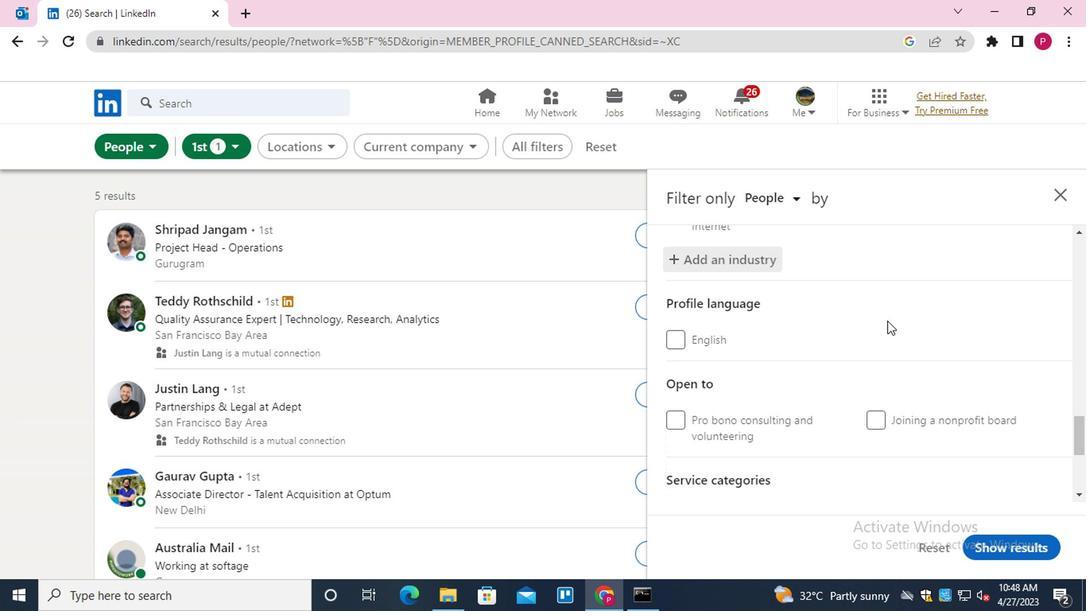 
Action: Mouse scrolled (880, 323) with delta (0, -1)
Screenshot: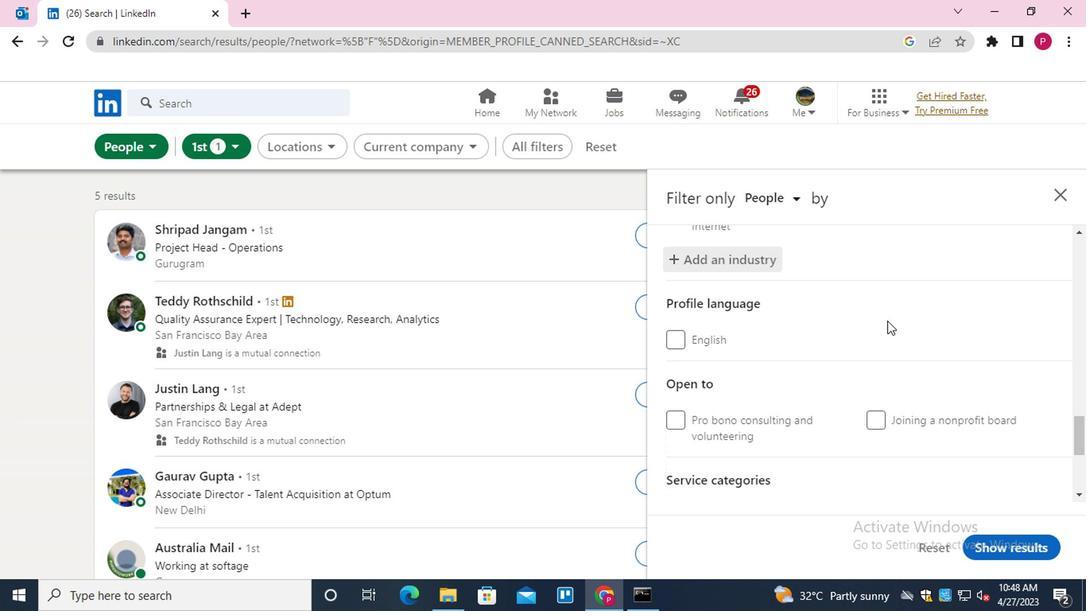 
Action: Mouse moved to (738, 354)
Screenshot: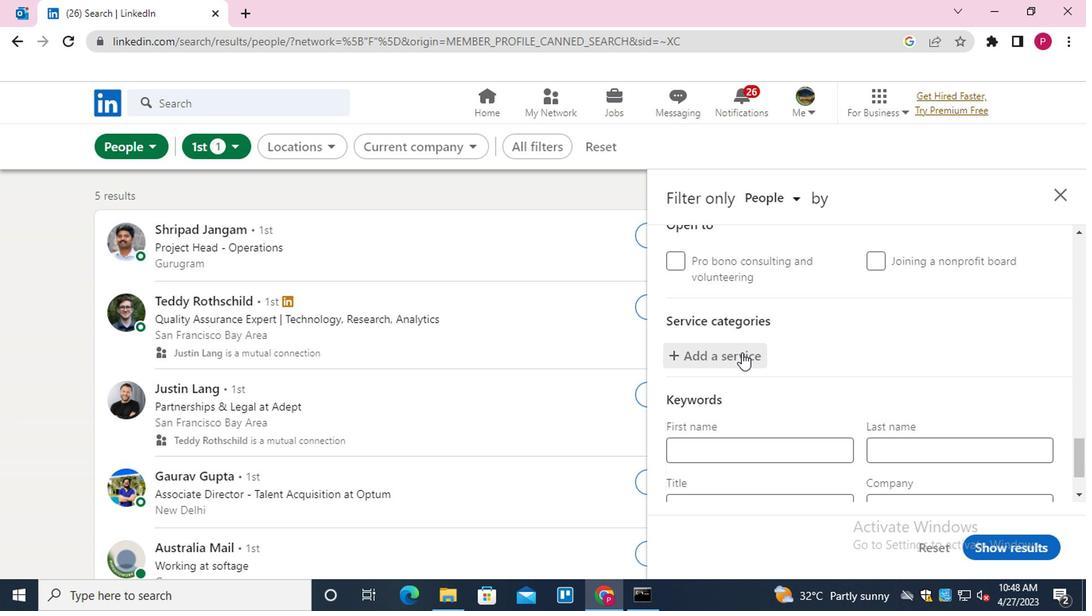 
Action: Mouse pressed left at (738, 354)
Screenshot: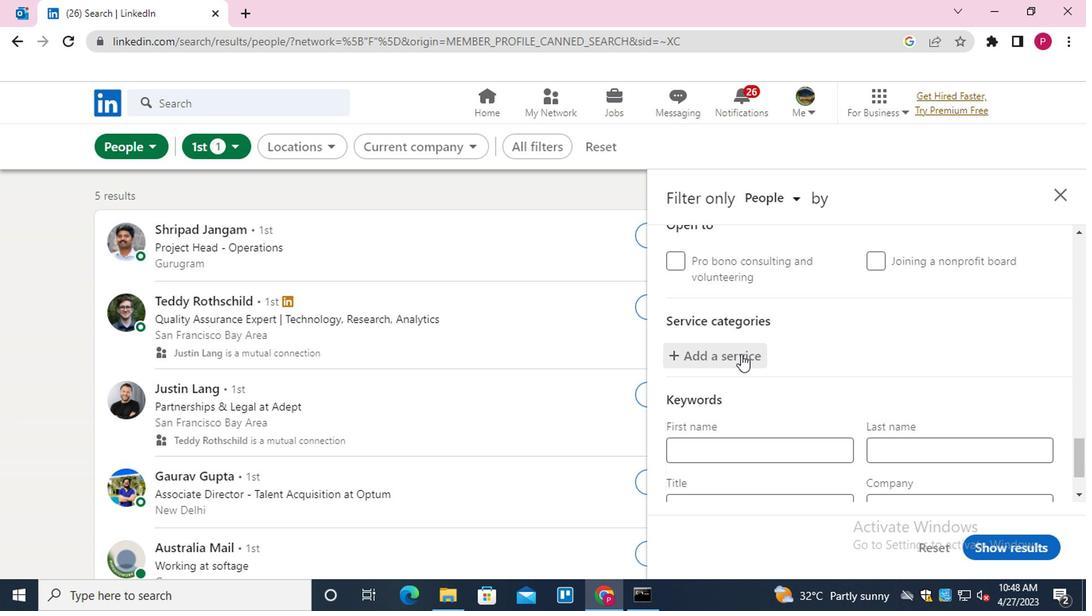 
Action: Key pressed <Key.shift>PROGRAME<Key.down><Key.enter><Key.backspace><Key.backspace><Key.down><Key.enter>
Screenshot: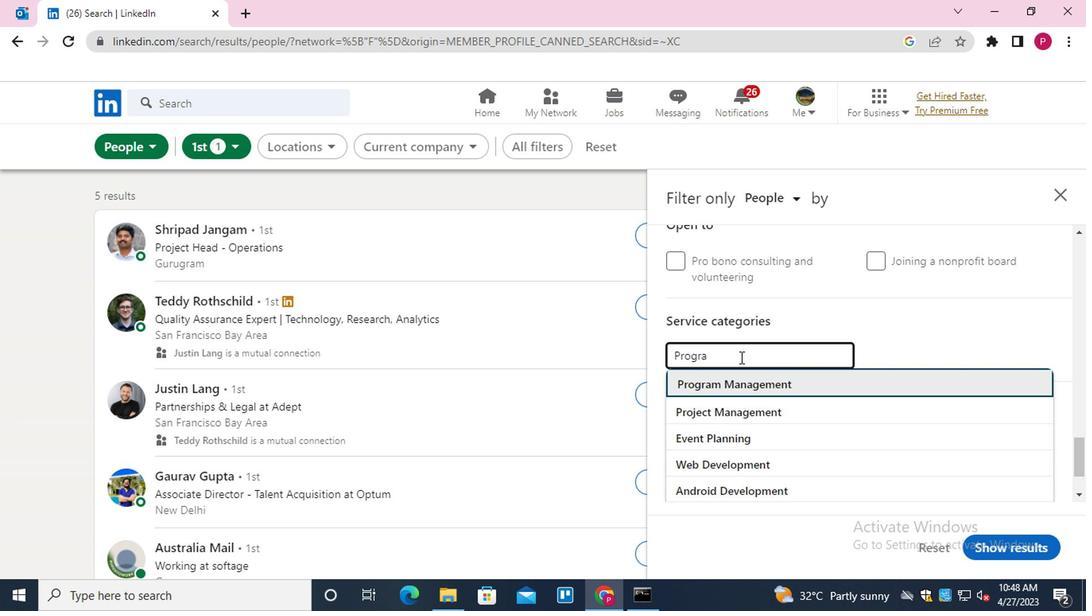 
Action: Mouse moved to (738, 354)
Screenshot: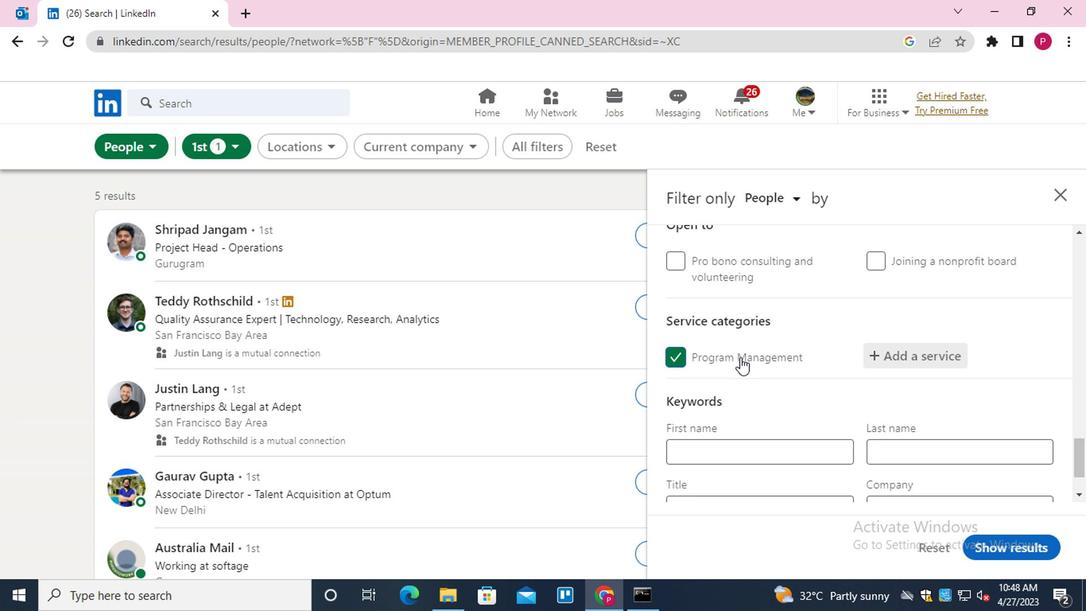 
Action: Mouse scrolled (738, 353) with delta (0, 0)
Screenshot: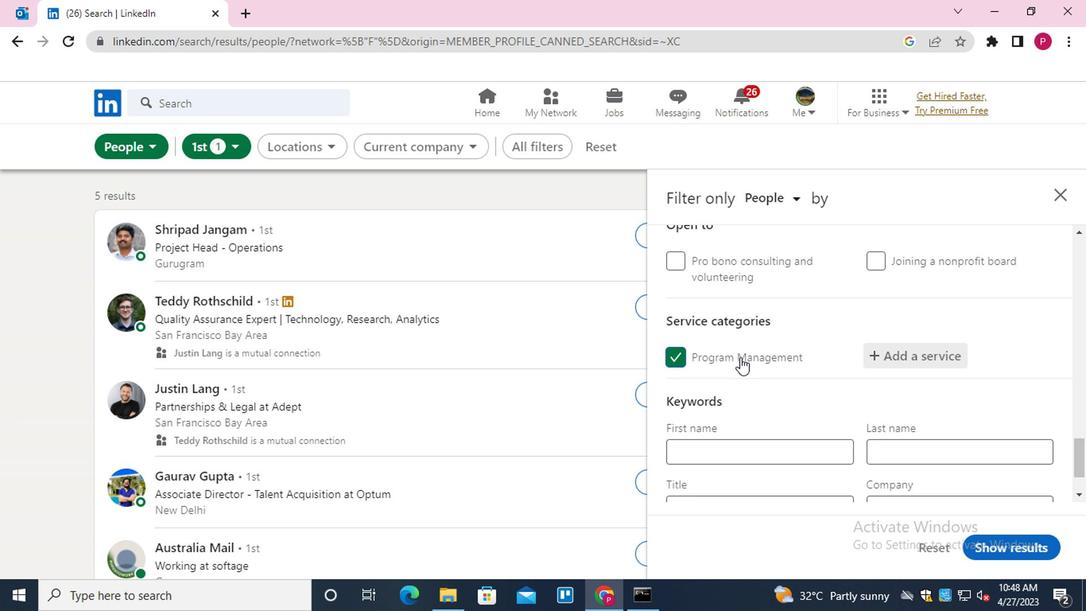 
Action: Mouse moved to (738, 355)
Screenshot: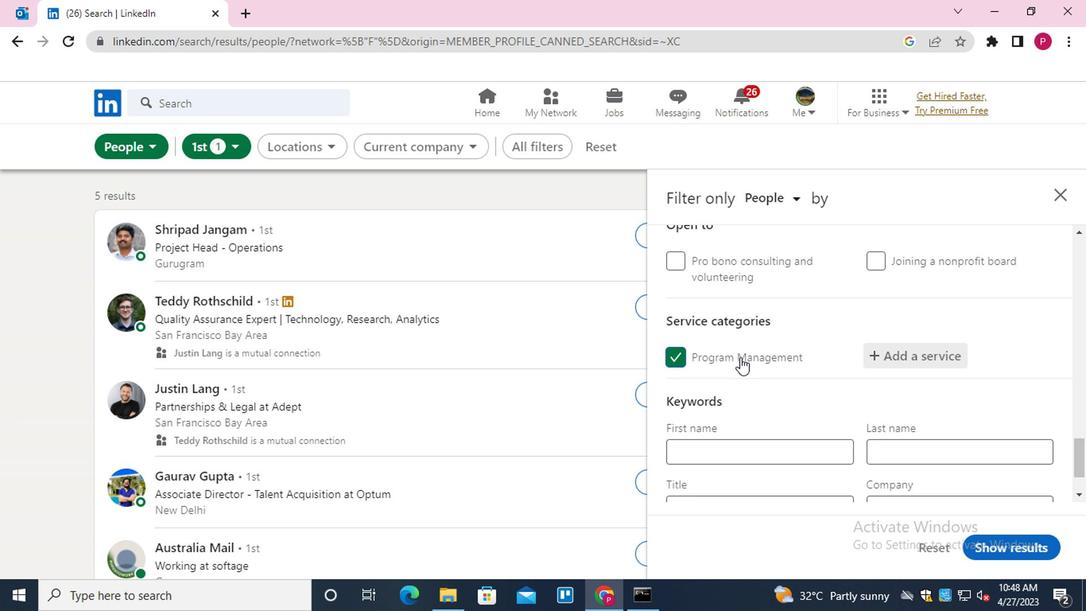 
Action: Mouse scrolled (738, 354) with delta (0, -1)
Screenshot: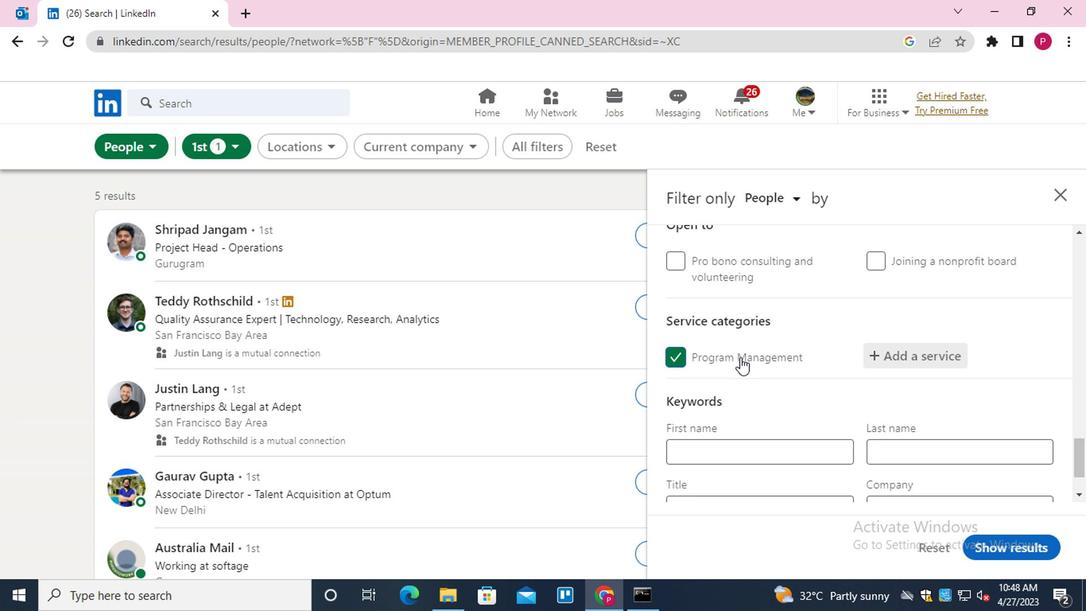 
Action: Mouse moved to (739, 366)
Screenshot: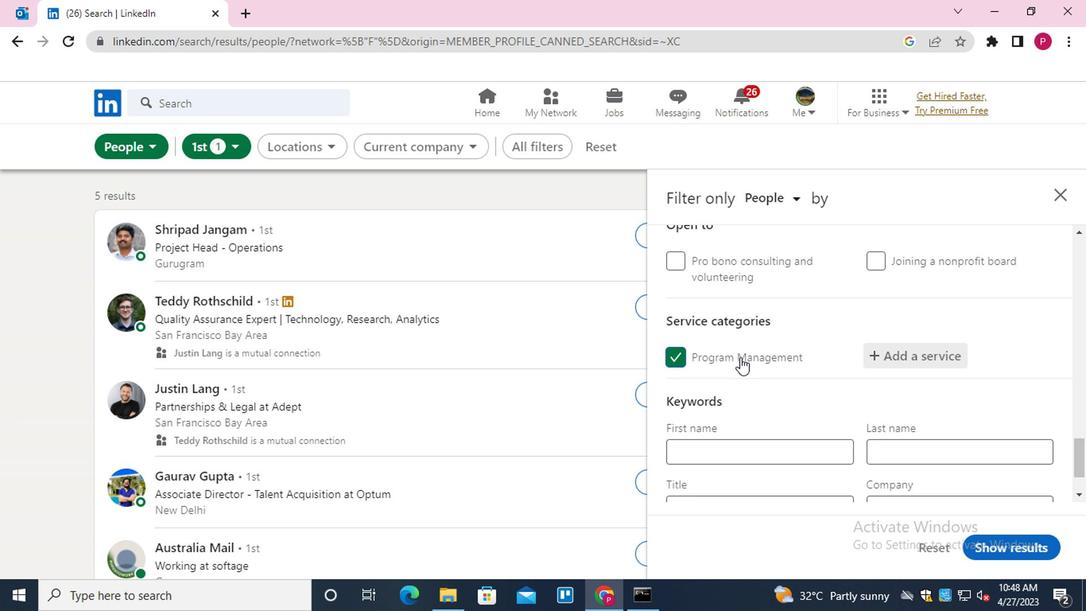 
Action: Mouse scrolled (739, 366) with delta (0, 0)
Screenshot: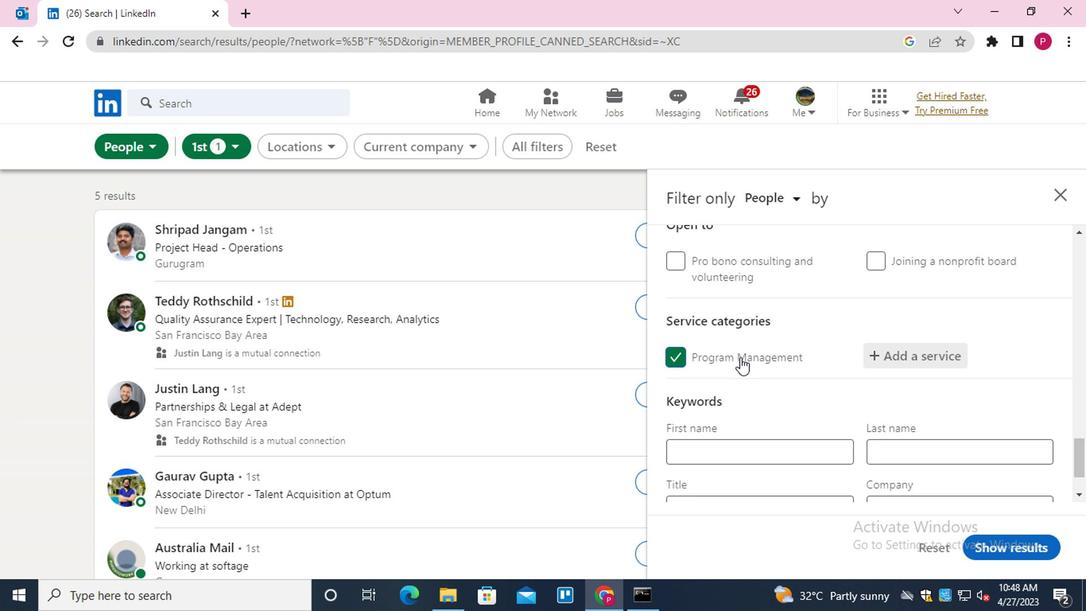 
Action: Mouse moved to (749, 423)
Screenshot: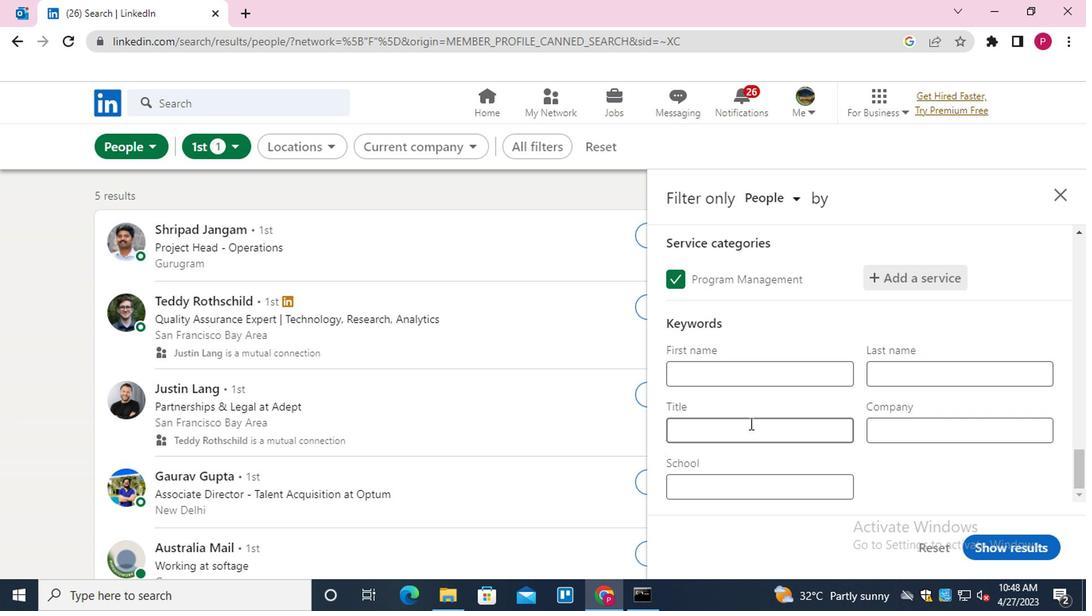 
Action: Mouse pressed left at (749, 423)
Screenshot: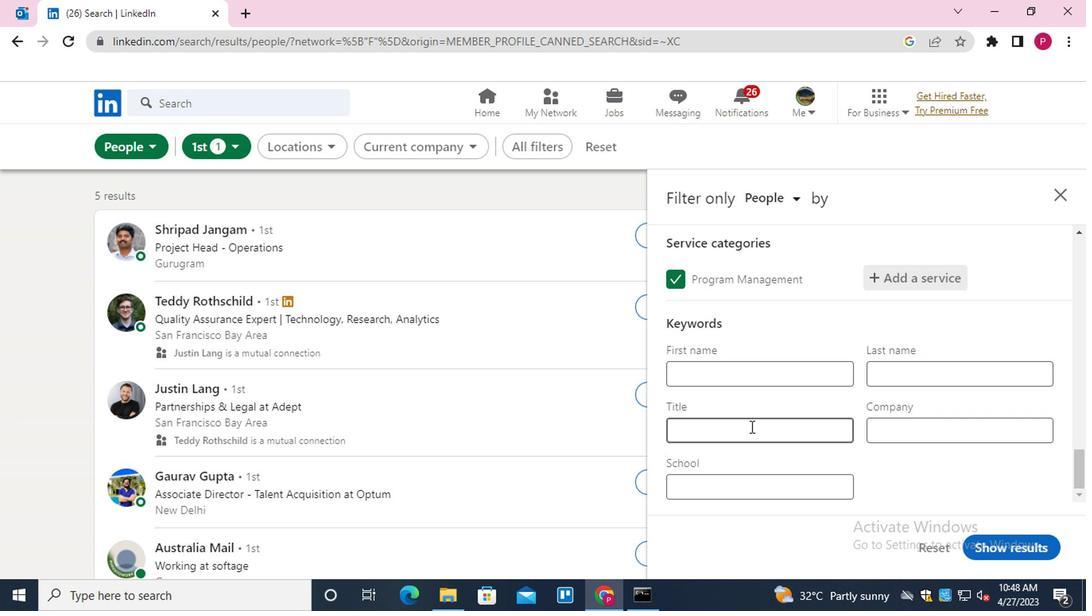 
Action: Key pressed <Key.shift><Key.shift><Key.shift><Key.shift><Key.shift><Key.shift><Key.shift><Key.shift><Key.shift><Key.shift><Key.shift><Key.shift><Key.shift><Key.shift><Key.shift><Key.shift><Key.shift>VETERINARY<Key.space><Key.shift>ASSISTANT
Screenshot: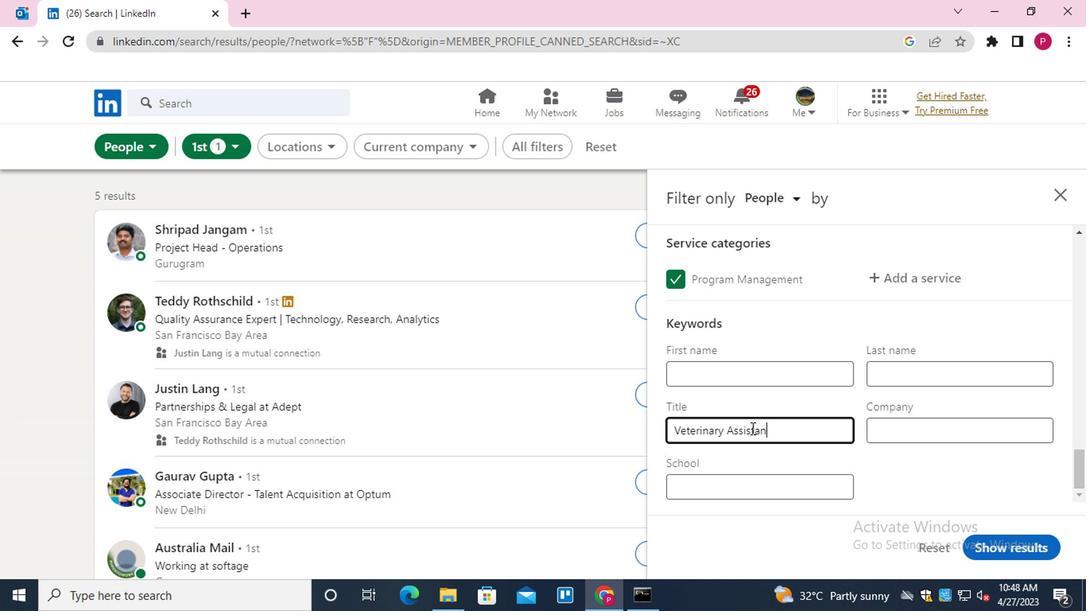 
Action: Mouse moved to (1035, 550)
Screenshot: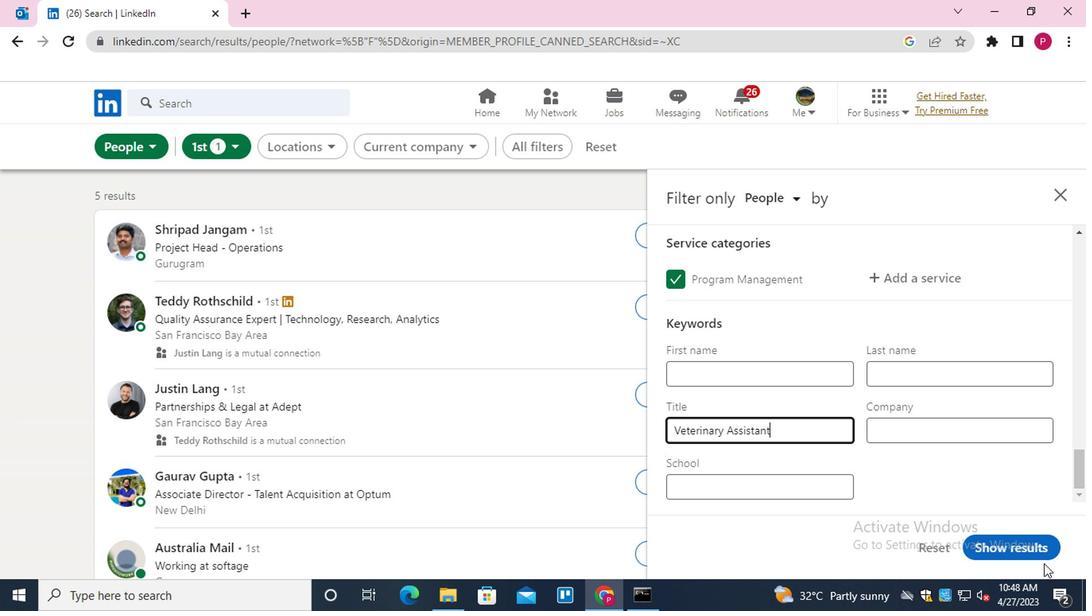 
Action: Mouse pressed left at (1035, 550)
Screenshot: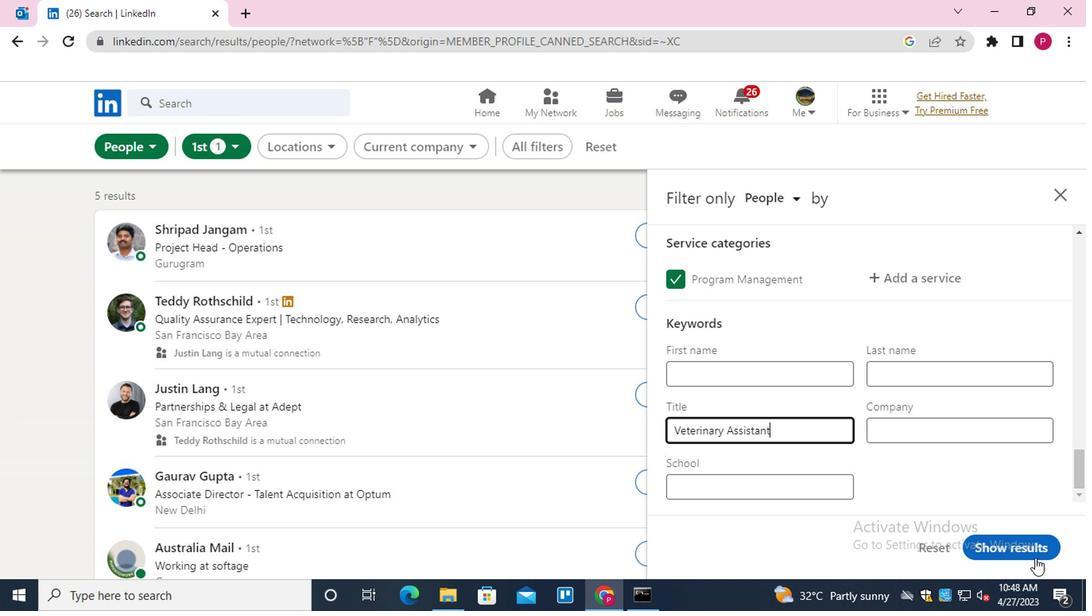 
Action: Mouse moved to (279, 302)
Screenshot: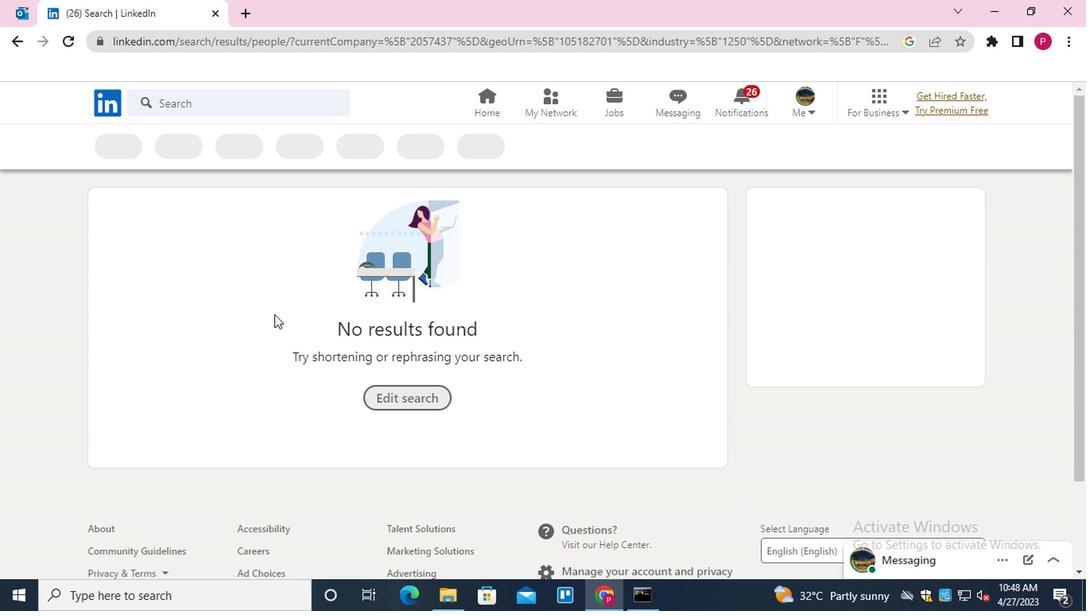 
